 Task: Search one way flight ticket for 3 adults in first from San Juan/carolina: Luis Munoz Marin International Airport to New Bern: Coastal Carolina Regional Airport (was Craven County Regional) on 8-4-2023. Choice of flights is Southwest. Number of bags: 1 carry on bag. Price is upto 77000. Outbound departure time preference is 18:30.
Action: Mouse moved to (352, 299)
Screenshot: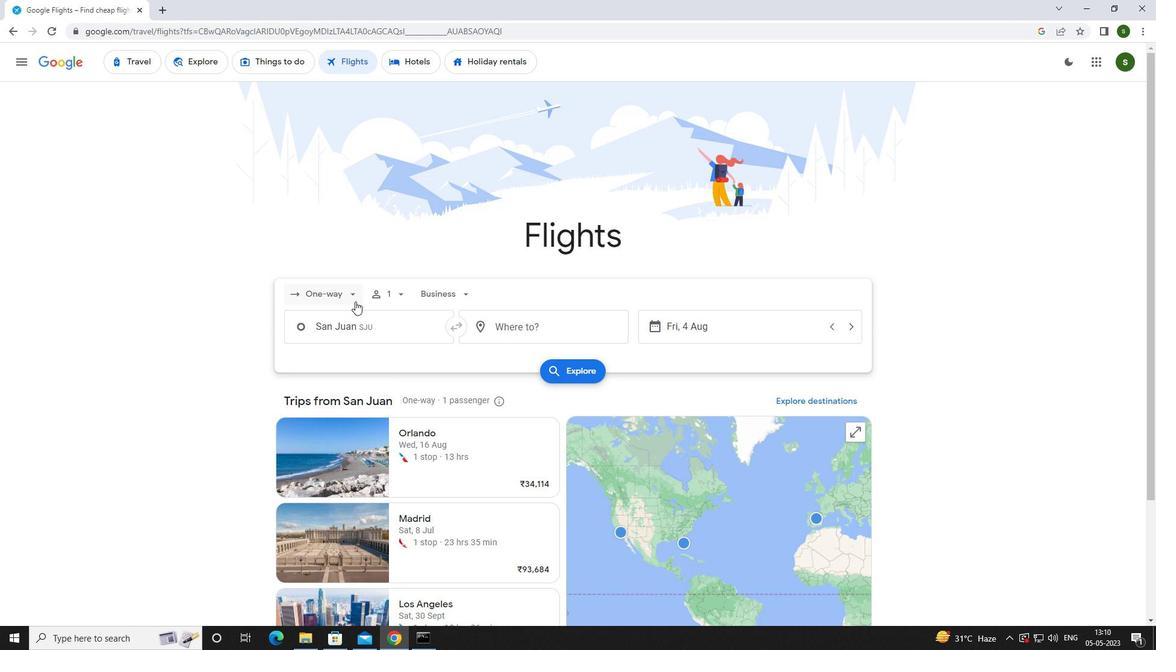 
Action: Mouse pressed left at (352, 299)
Screenshot: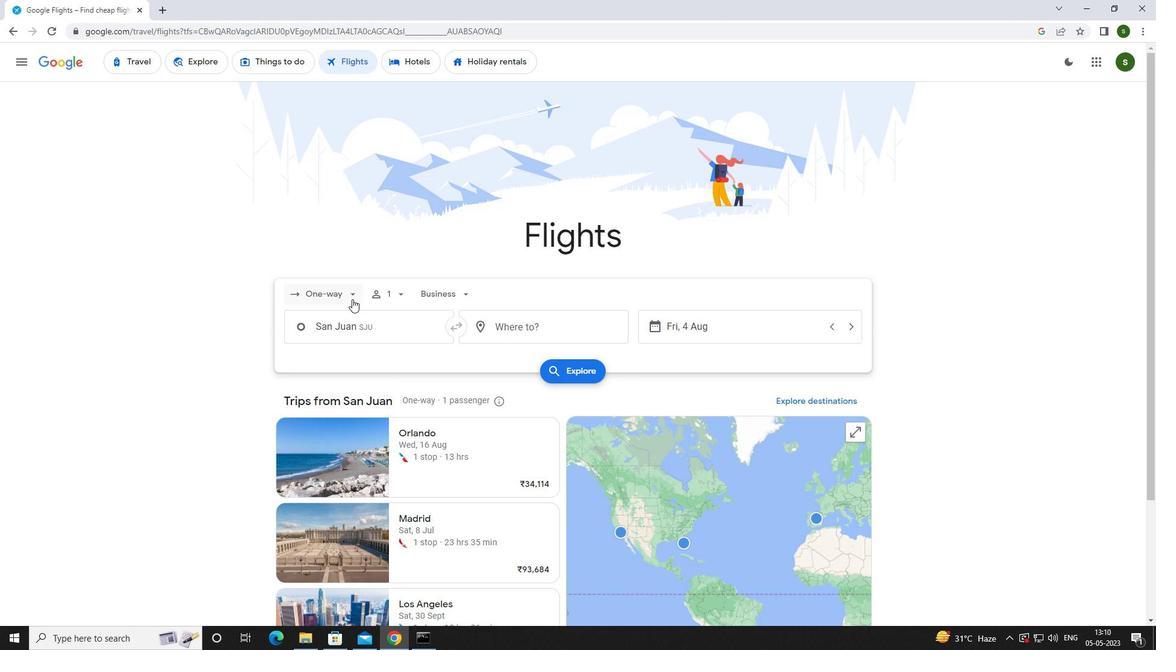
Action: Mouse moved to (349, 342)
Screenshot: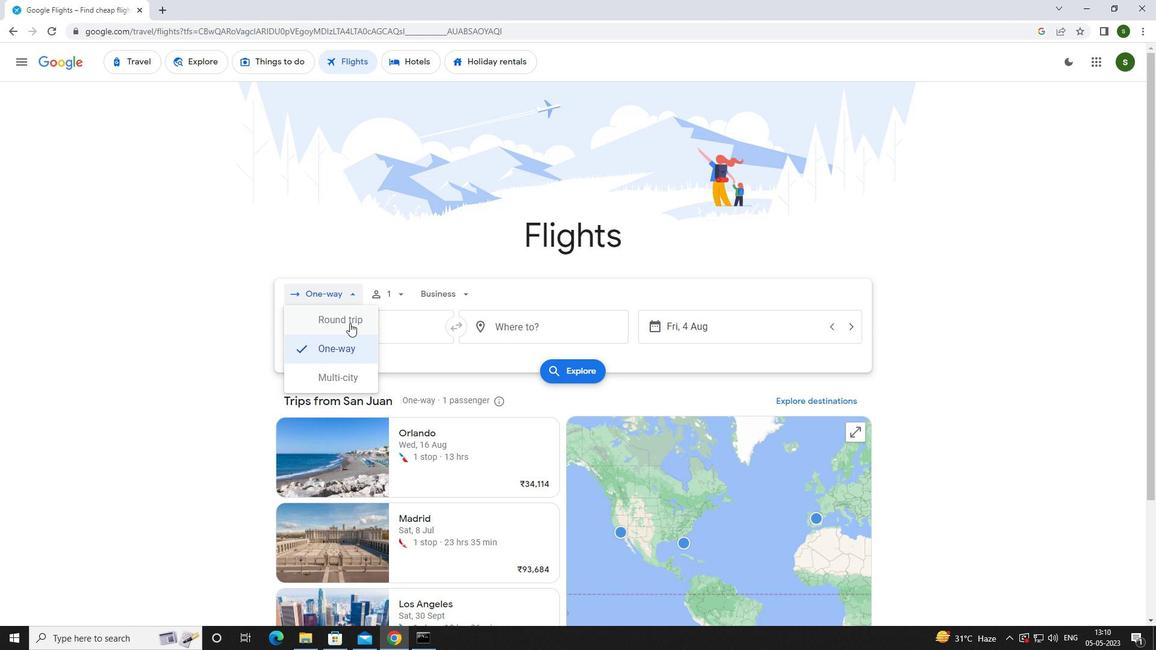 
Action: Mouse pressed left at (349, 342)
Screenshot: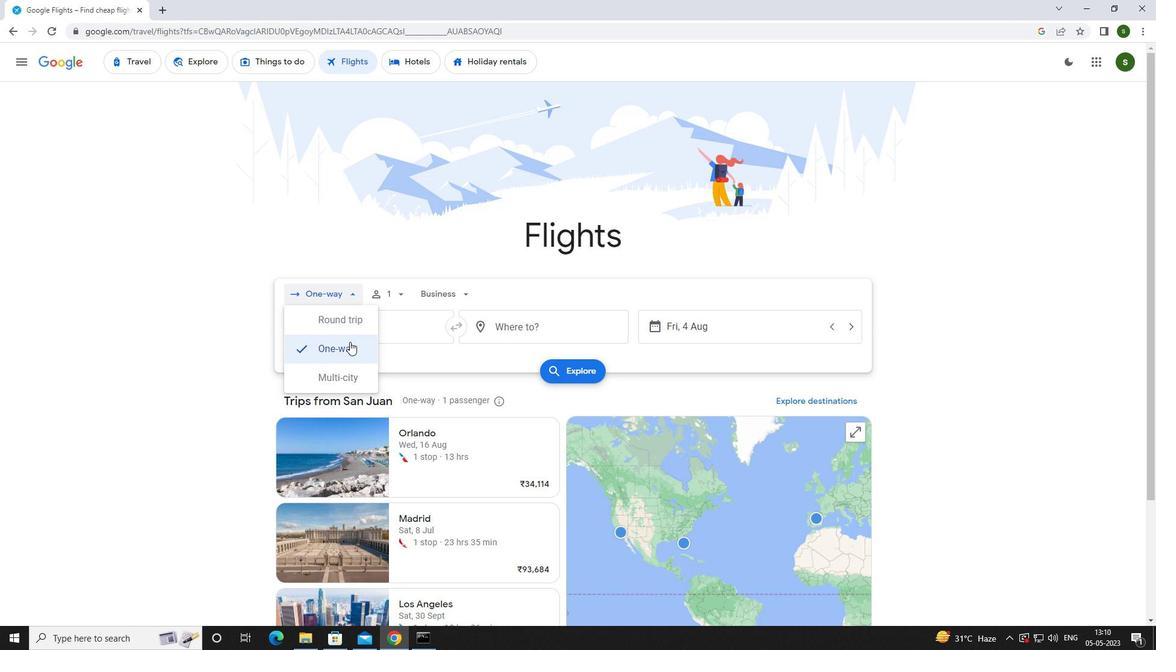 
Action: Mouse moved to (387, 292)
Screenshot: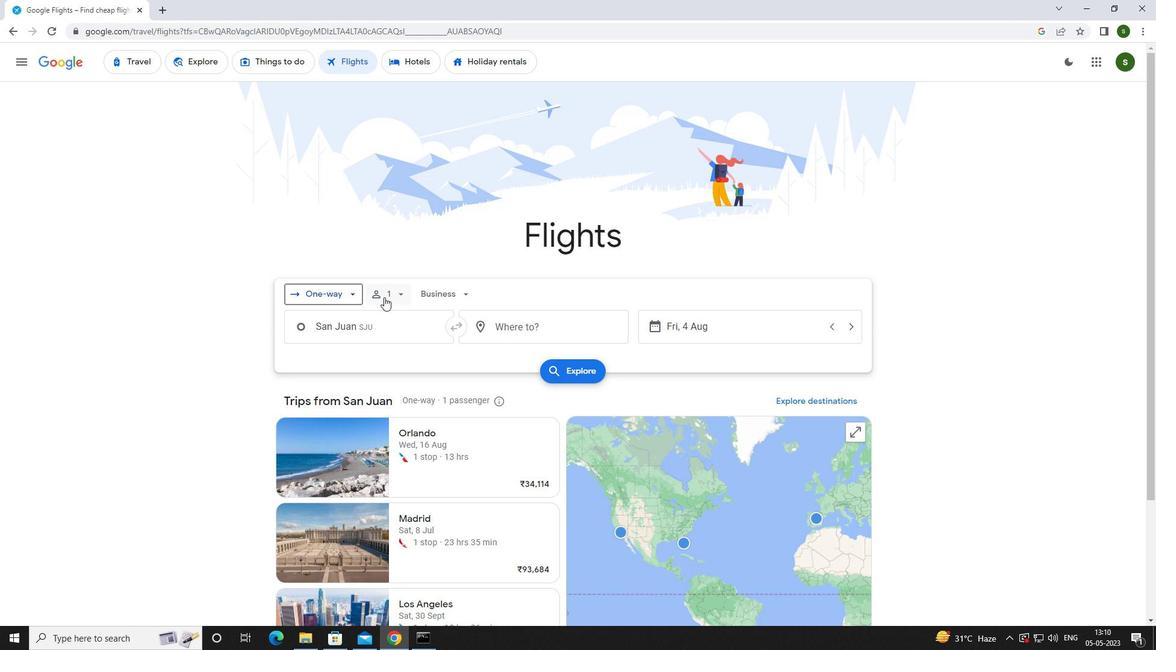 
Action: Mouse pressed left at (387, 292)
Screenshot: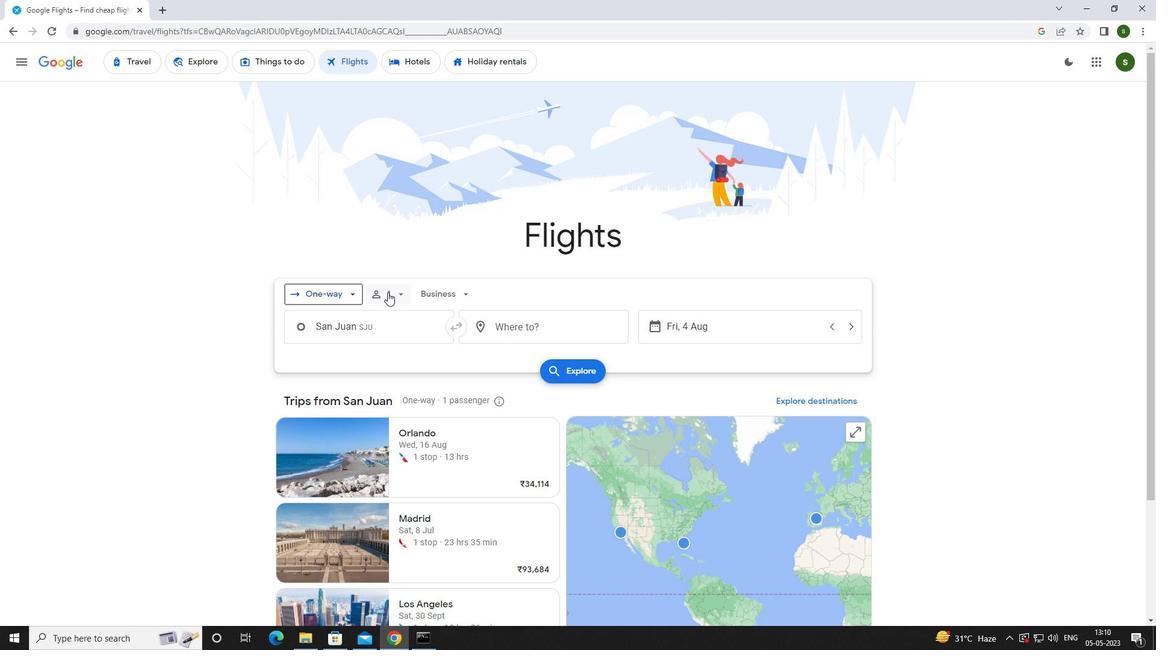 
Action: Mouse moved to (493, 322)
Screenshot: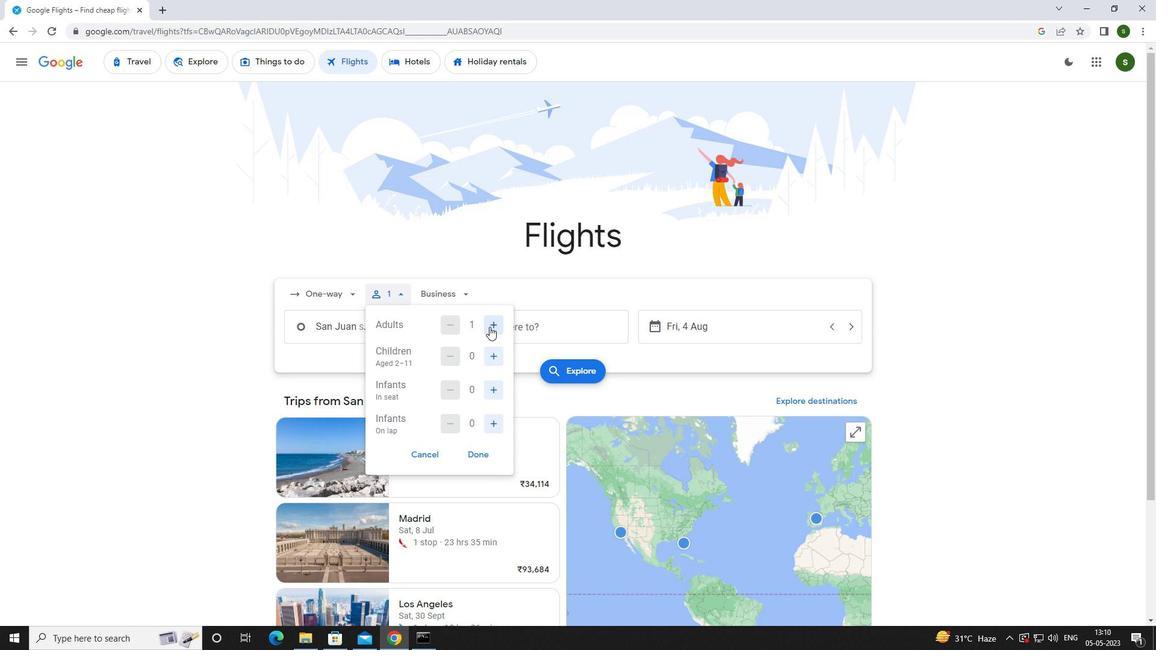
Action: Mouse pressed left at (493, 322)
Screenshot: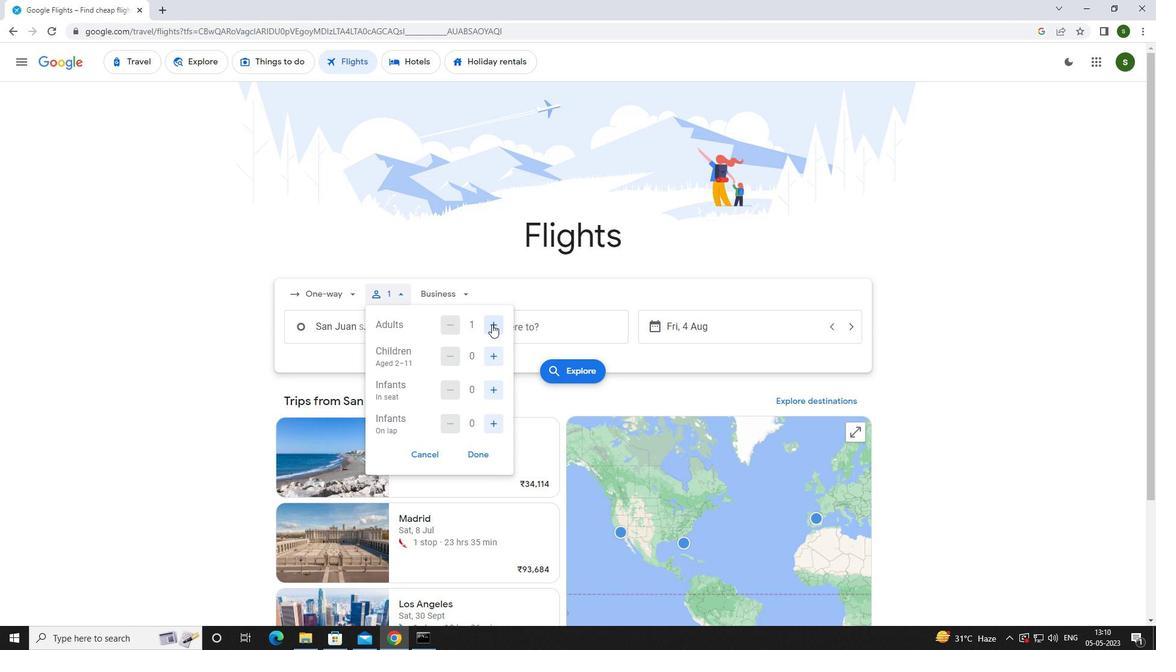 
Action: Mouse pressed left at (493, 322)
Screenshot: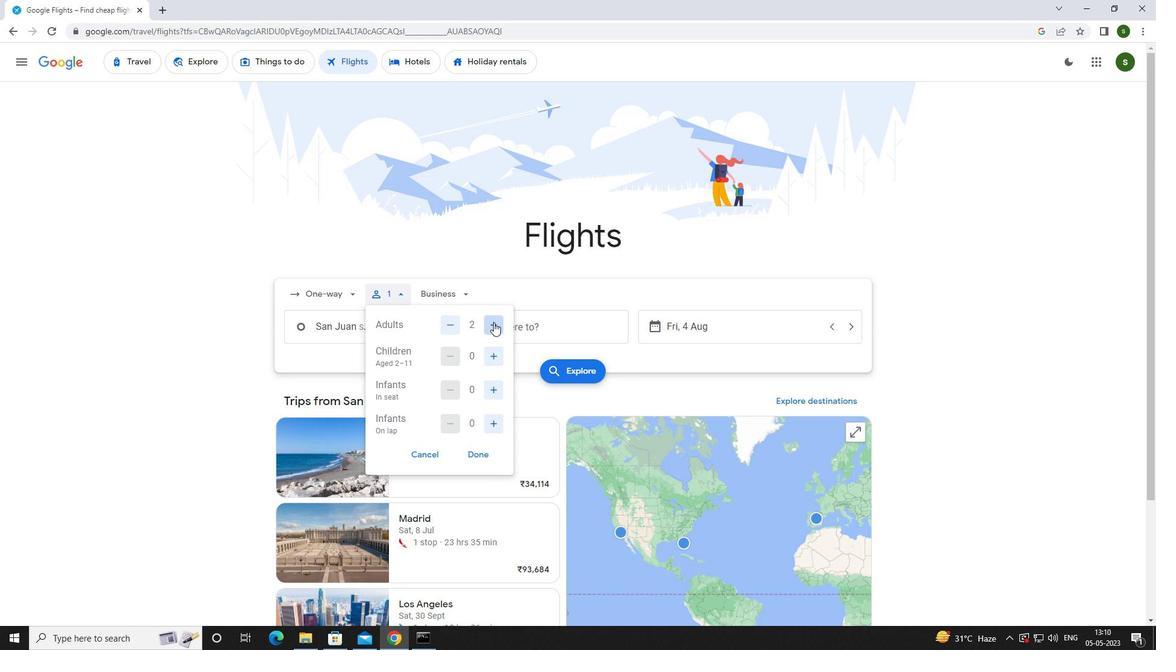 
Action: Mouse moved to (461, 290)
Screenshot: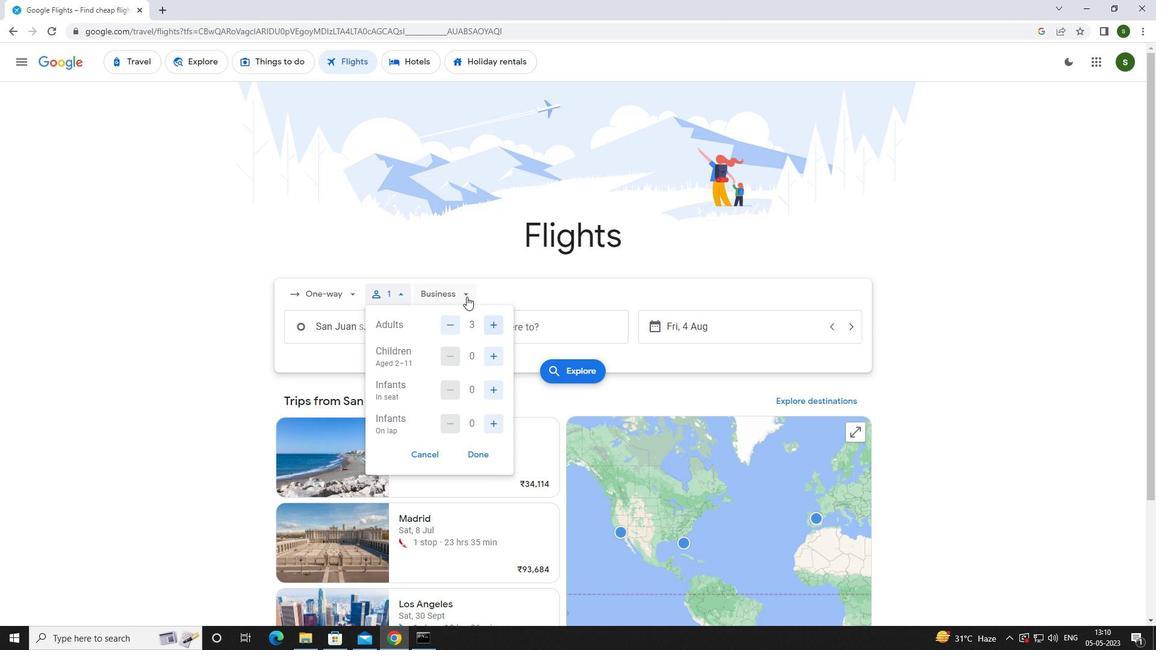 
Action: Mouse pressed left at (461, 290)
Screenshot: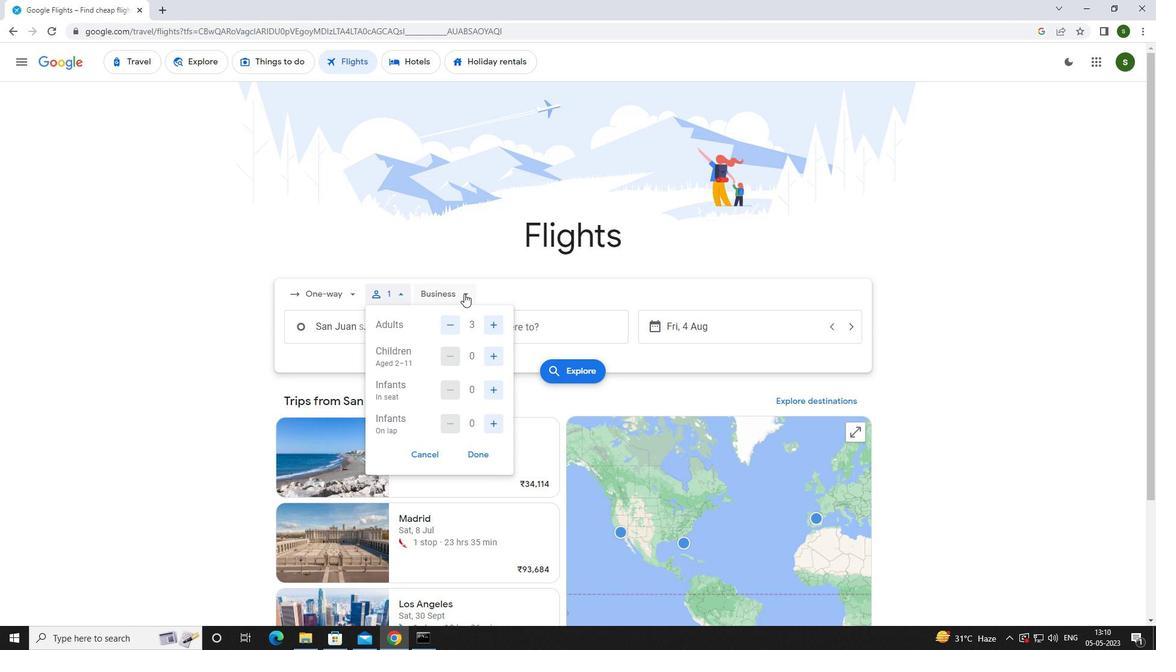 
Action: Mouse moved to (458, 399)
Screenshot: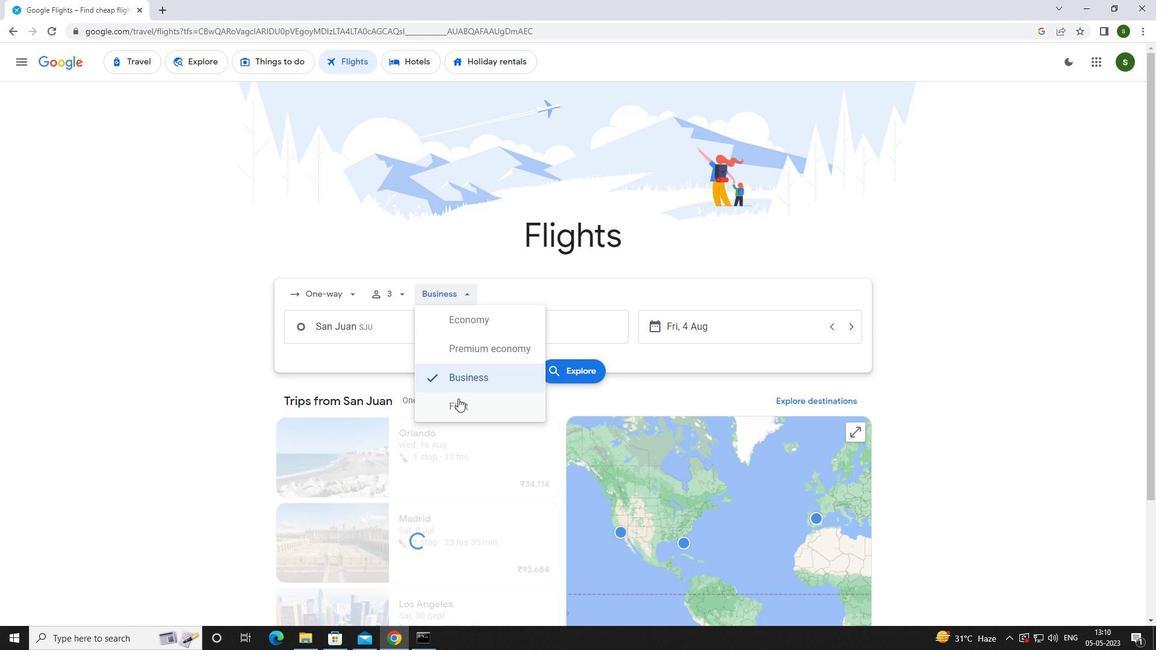 
Action: Mouse pressed left at (458, 399)
Screenshot: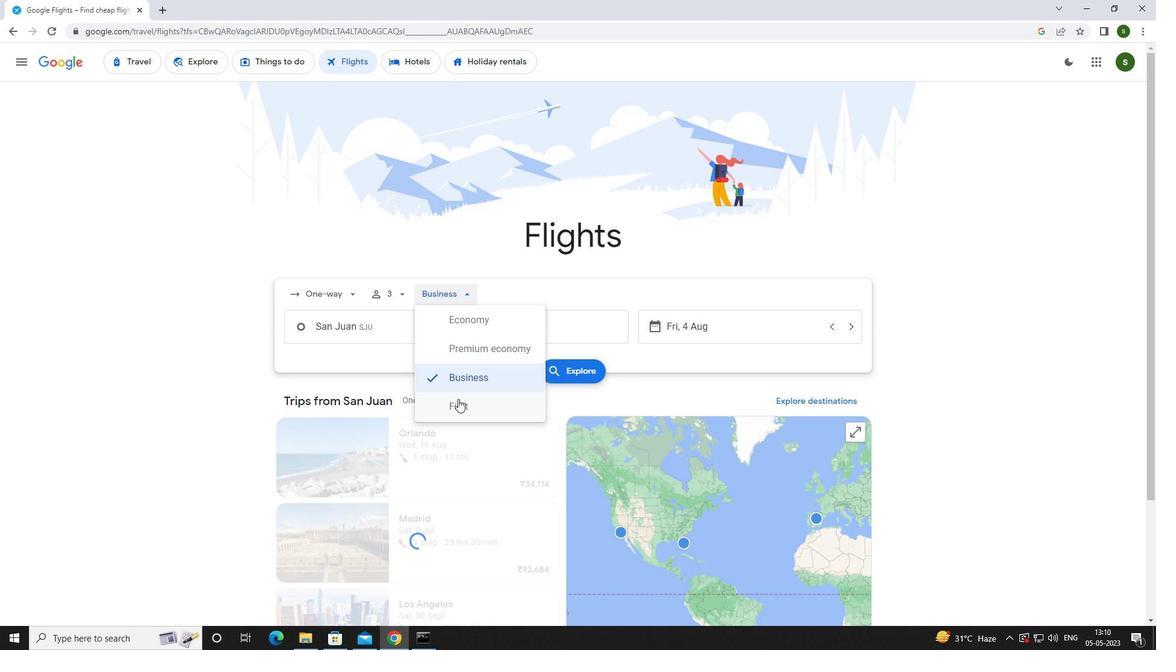 
Action: Mouse moved to (404, 331)
Screenshot: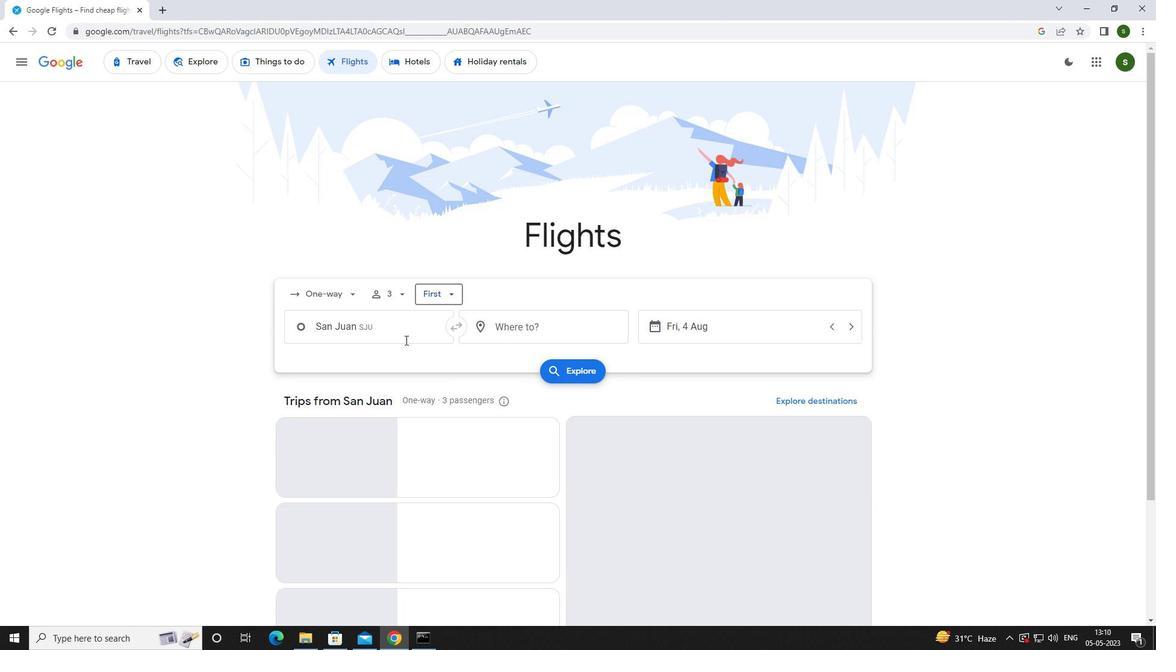 
Action: Mouse pressed left at (404, 331)
Screenshot: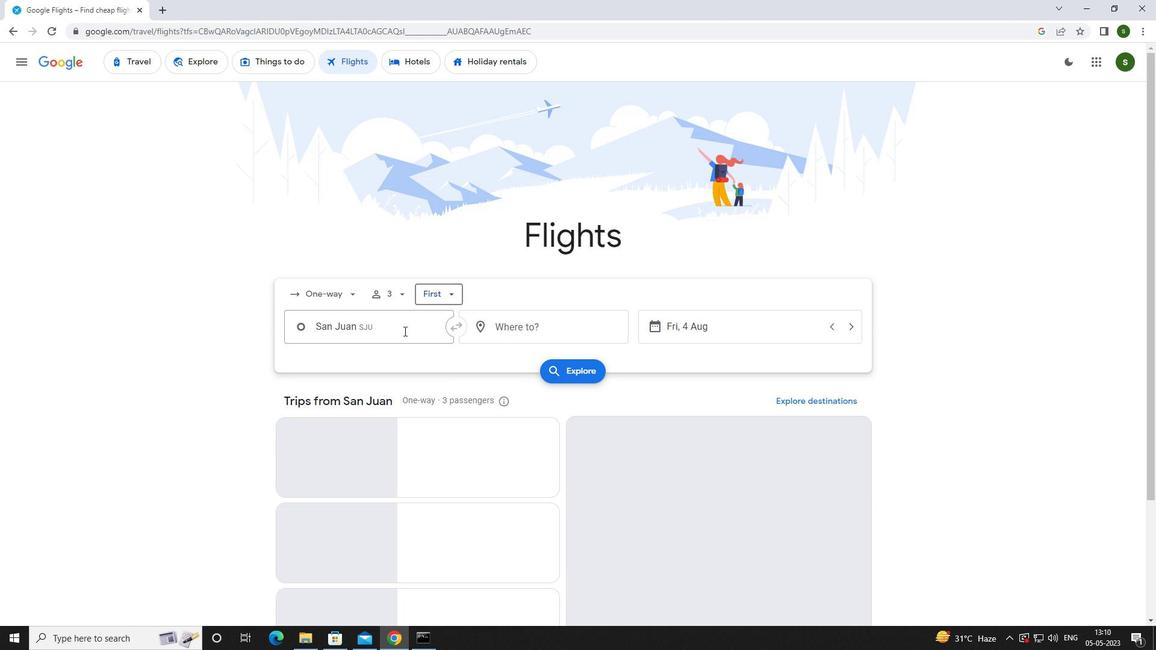 
Action: Key pressed <Key.caps_lock>l<Key.caps_lock>uis<Key.space><Key.caps_lock>m<Key.caps_lock>
Screenshot: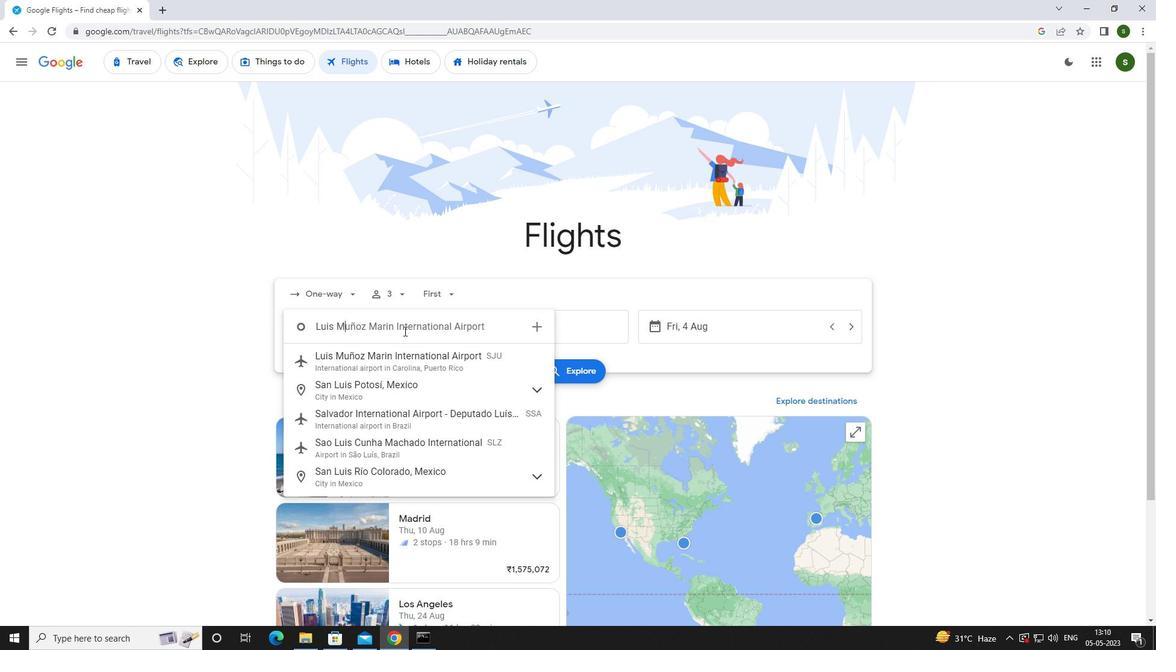 
Action: Mouse moved to (405, 364)
Screenshot: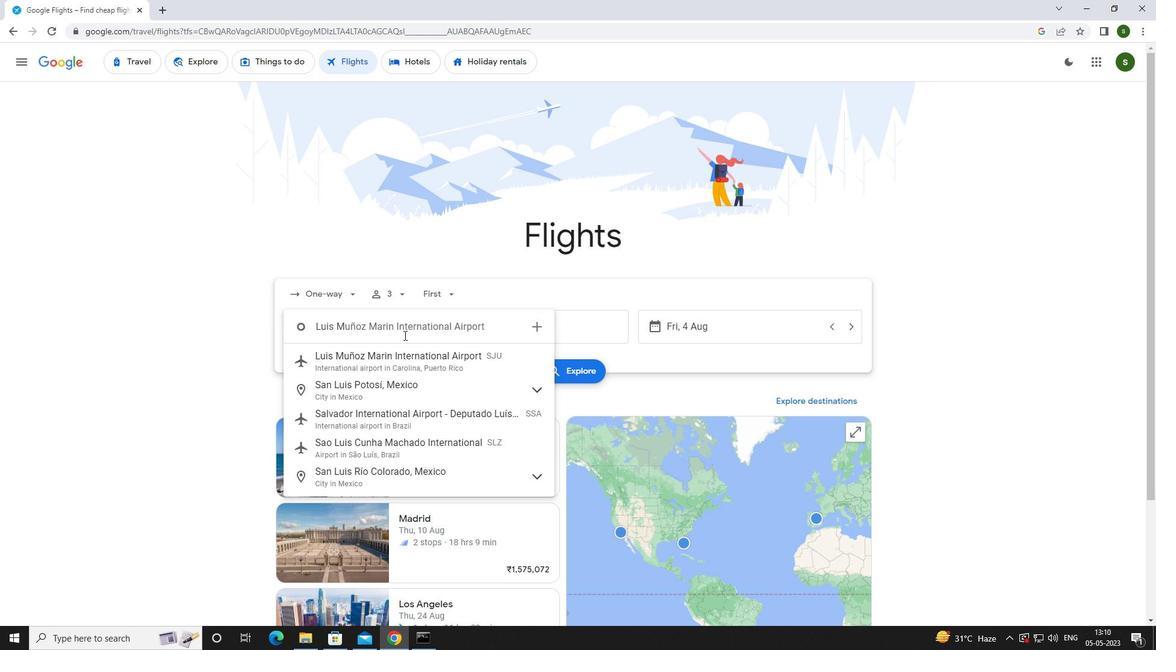 
Action: Mouse pressed left at (405, 364)
Screenshot: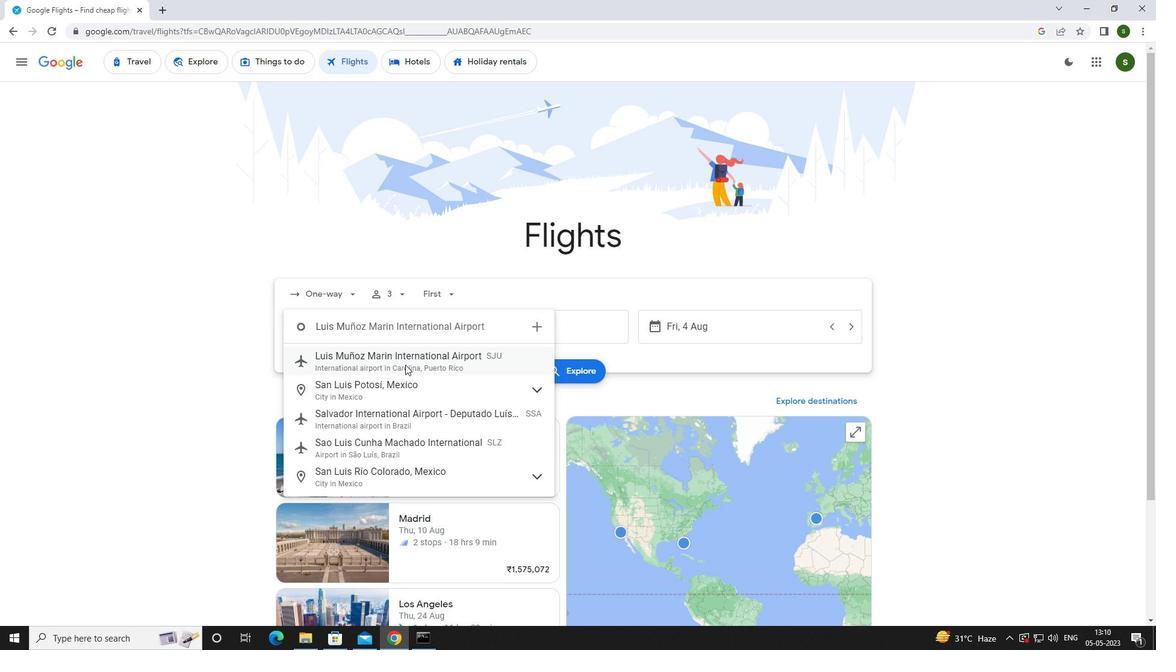
Action: Mouse moved to (541, 328)
Screenshot: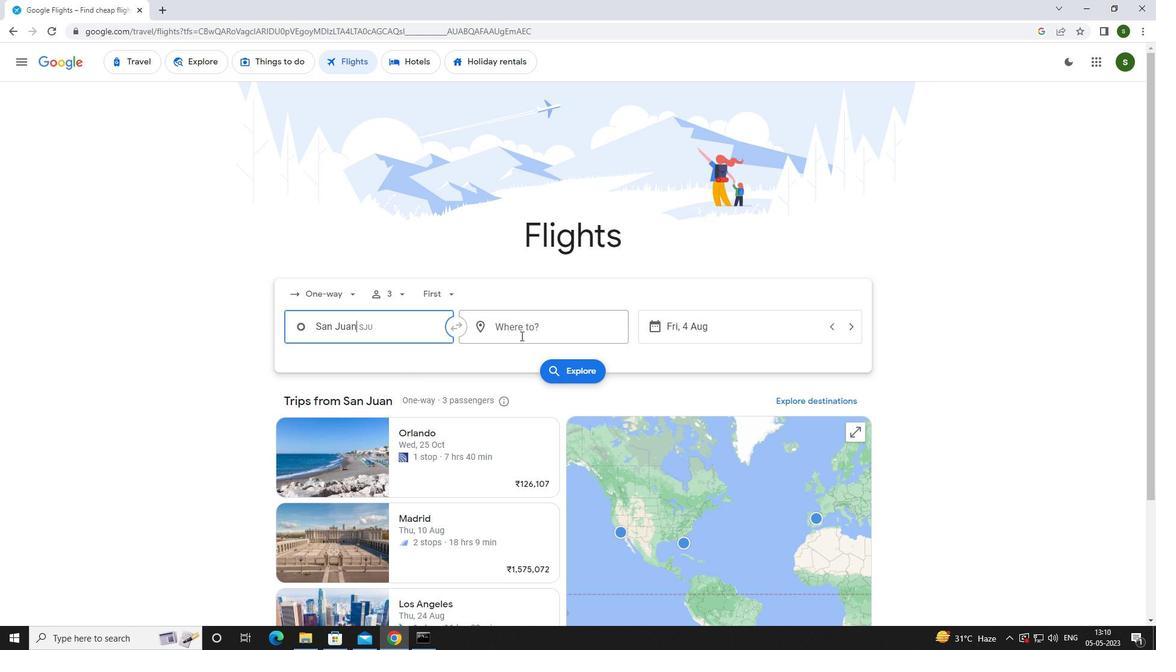 
Action: Mouse pressed left at (541, 328)
Screenshot: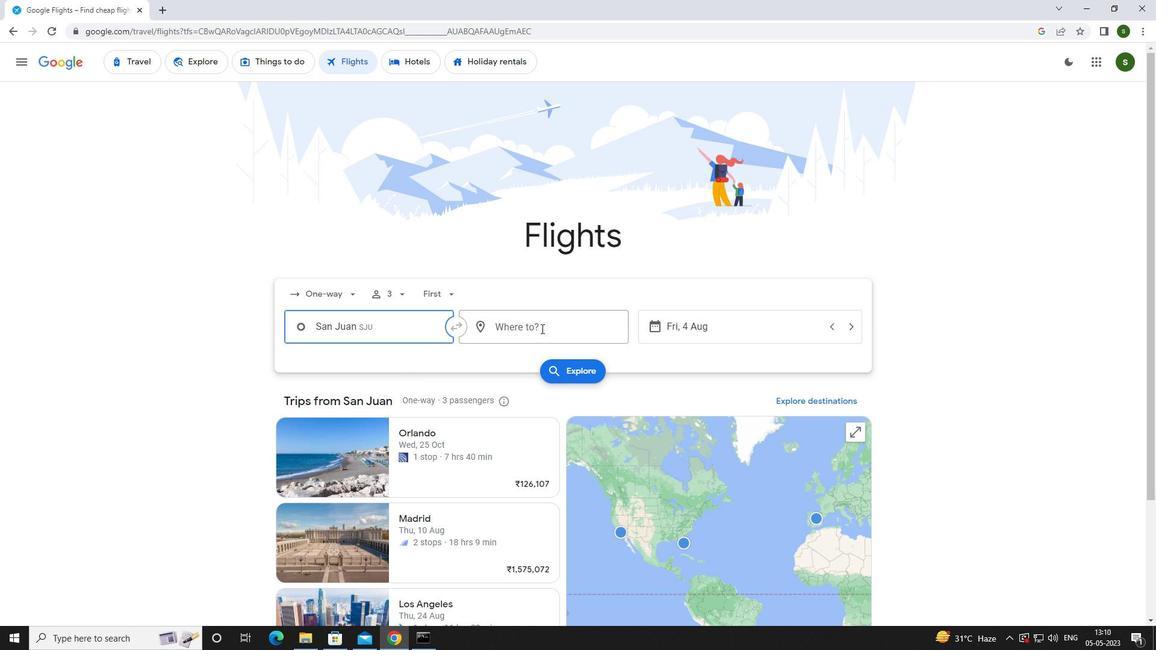 
Action: Mouse moved to (526, 321)
Screenshot: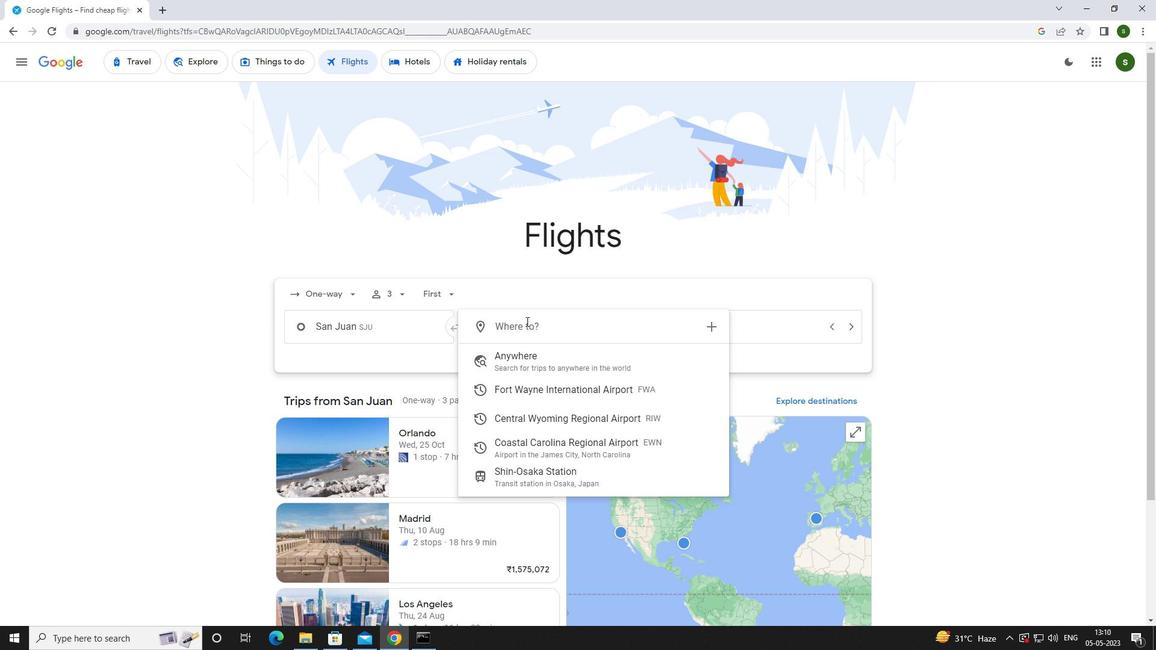
Action: Key pressed <Key.caps_lock>c<Key.caps_lock>oastal
Screenshot: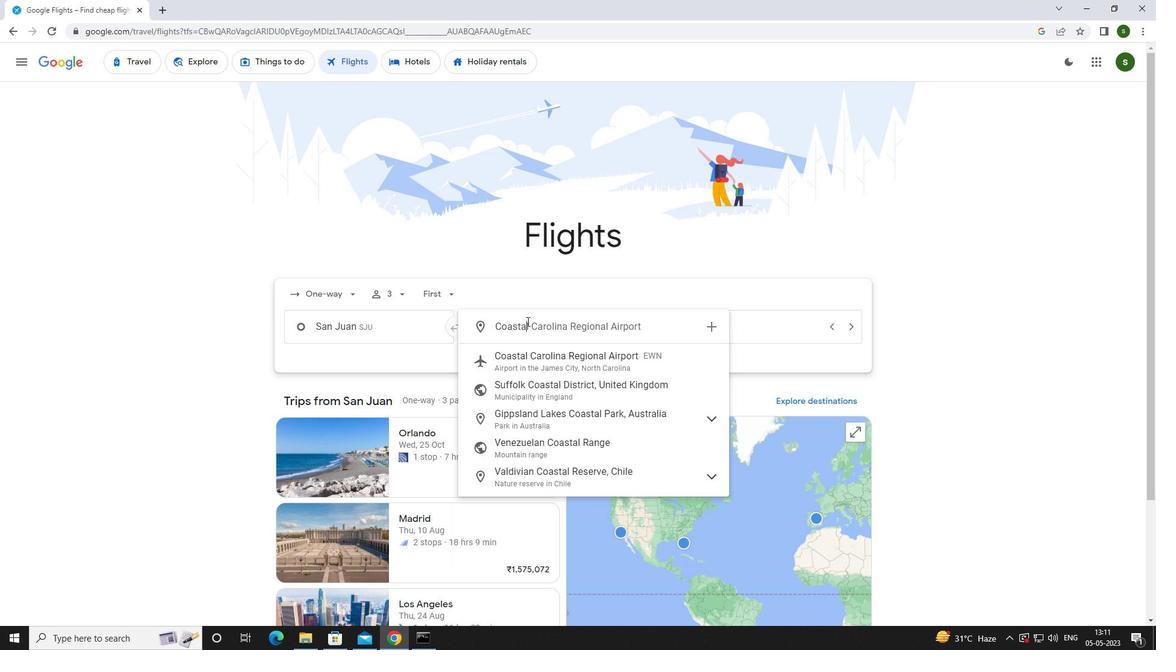 
Action: Mouse moved to (540, 358)
Screenshot: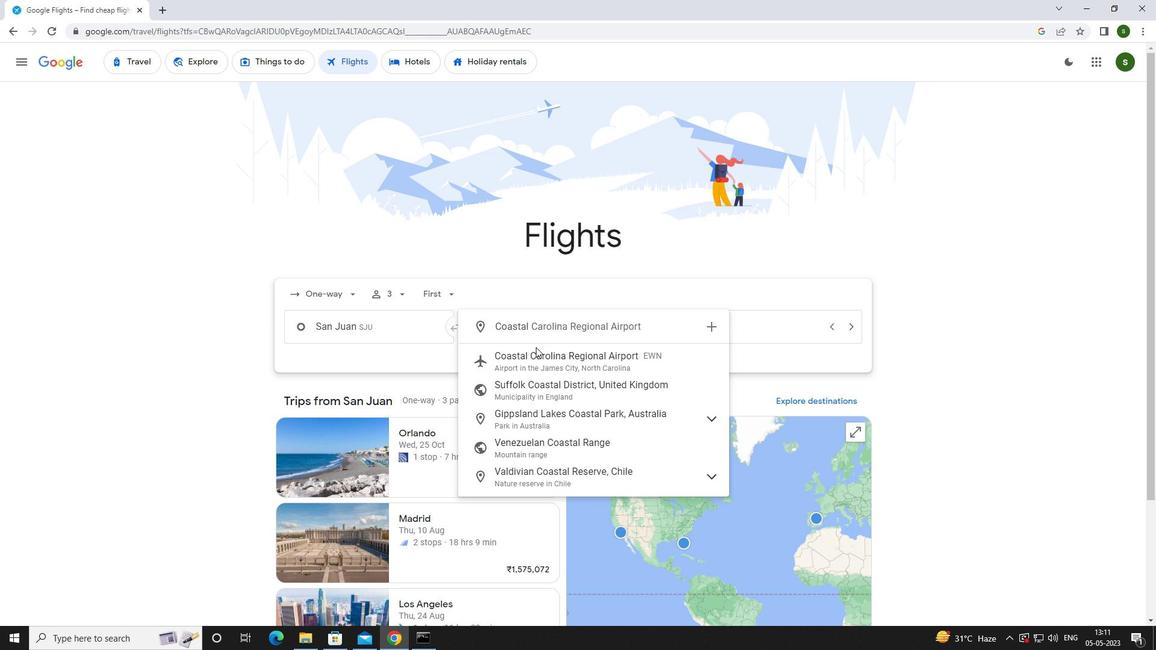 
Action: Mouse pressed left at (540, 358)
Screenshot: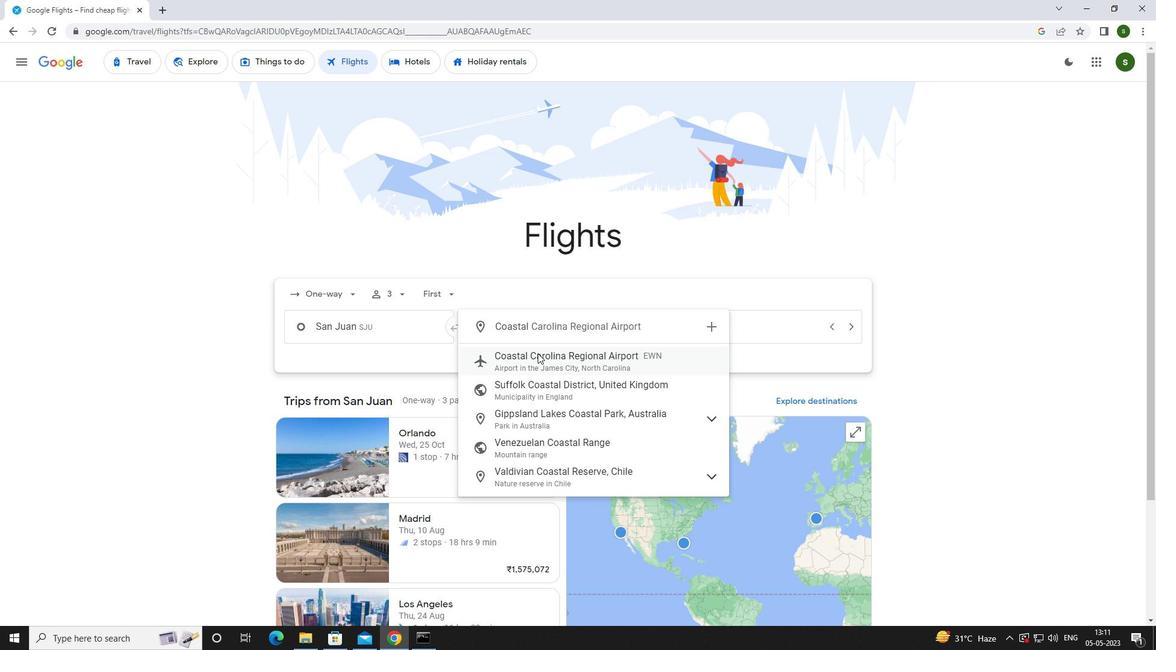
Action: Mouse moved to (708, 324)
Screenshot: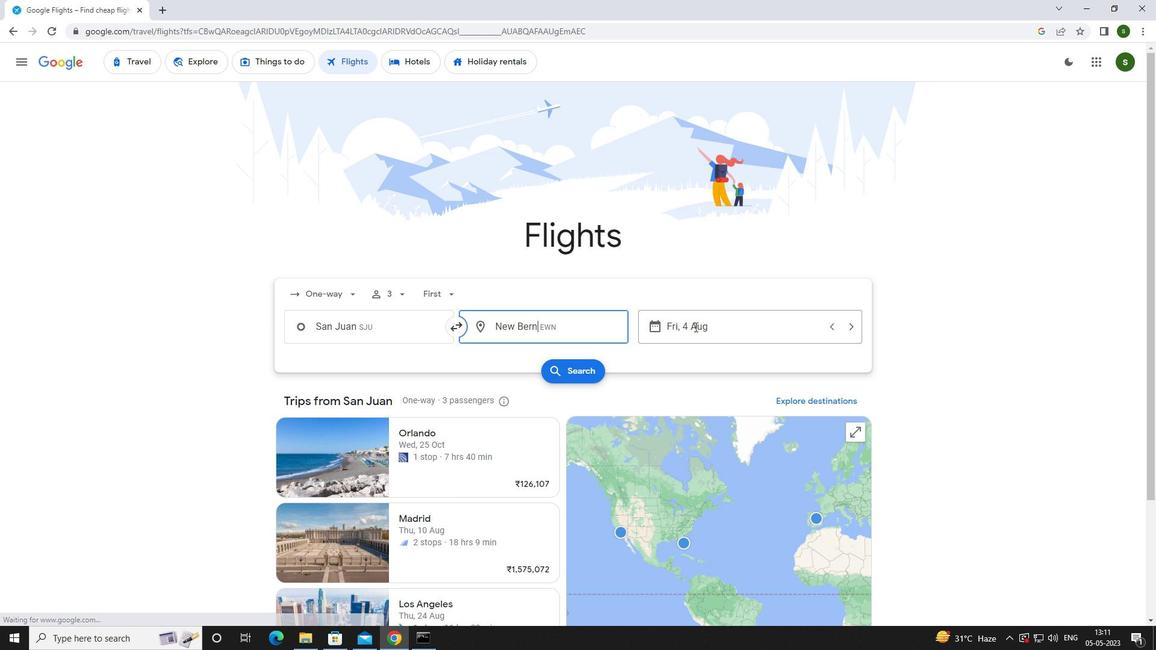 
Action: Mouse pressed left at (708, 324)
Screenshot: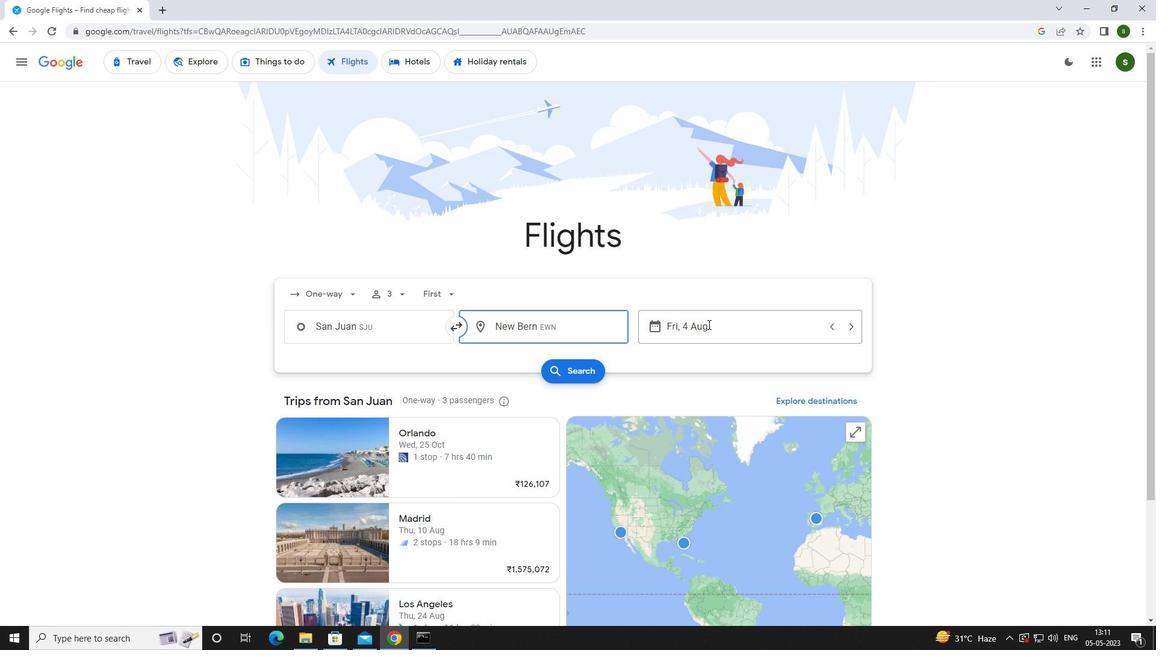 
Action: Mouse moved to (573, 402)
Screenshot: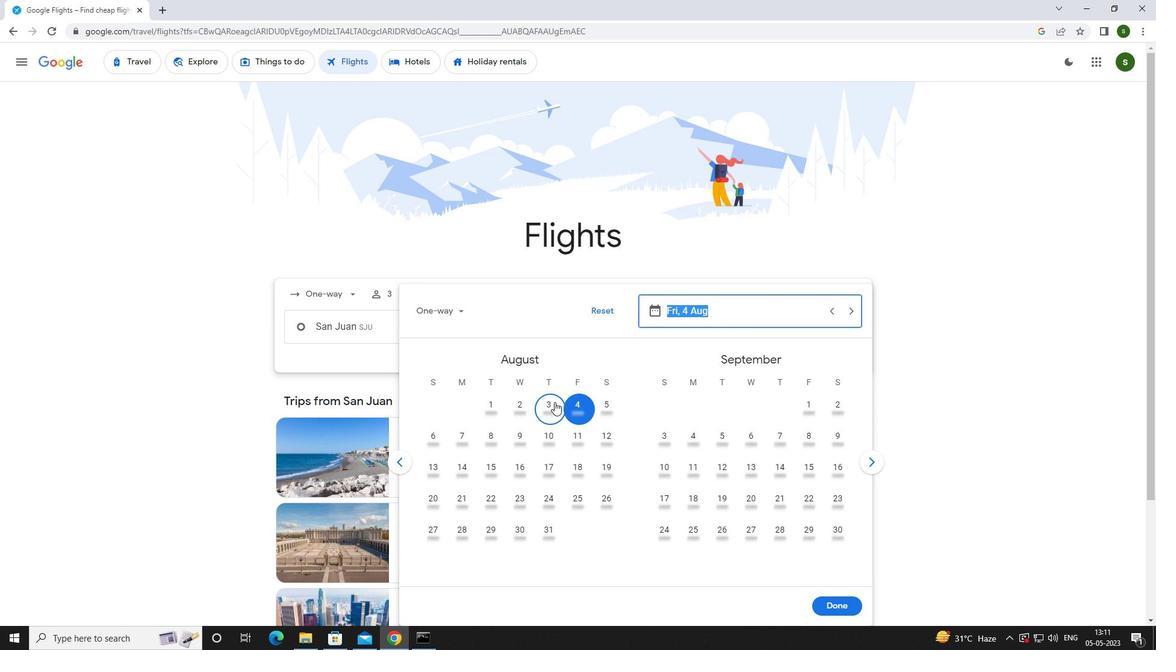 
Action: Mouse pressed left at (573, 402)
Screenshot: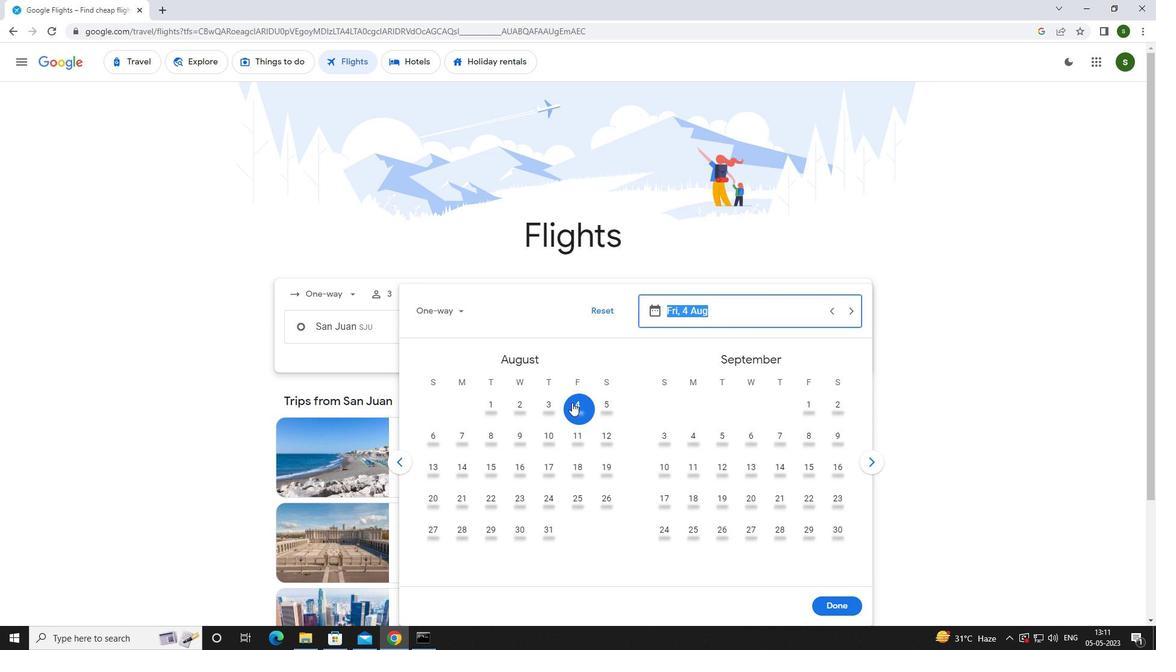 
Action: Mouse moved to (828, 600)
Screenshot: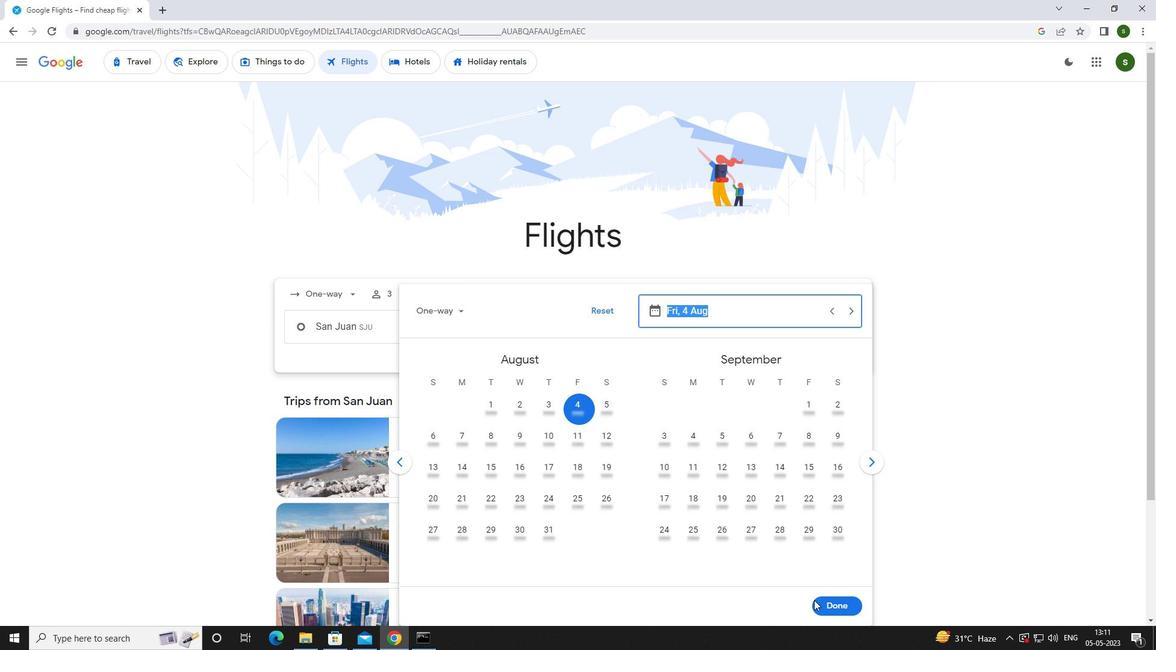 
Action: Mouse pressed left at (828, 600)
Screenshot: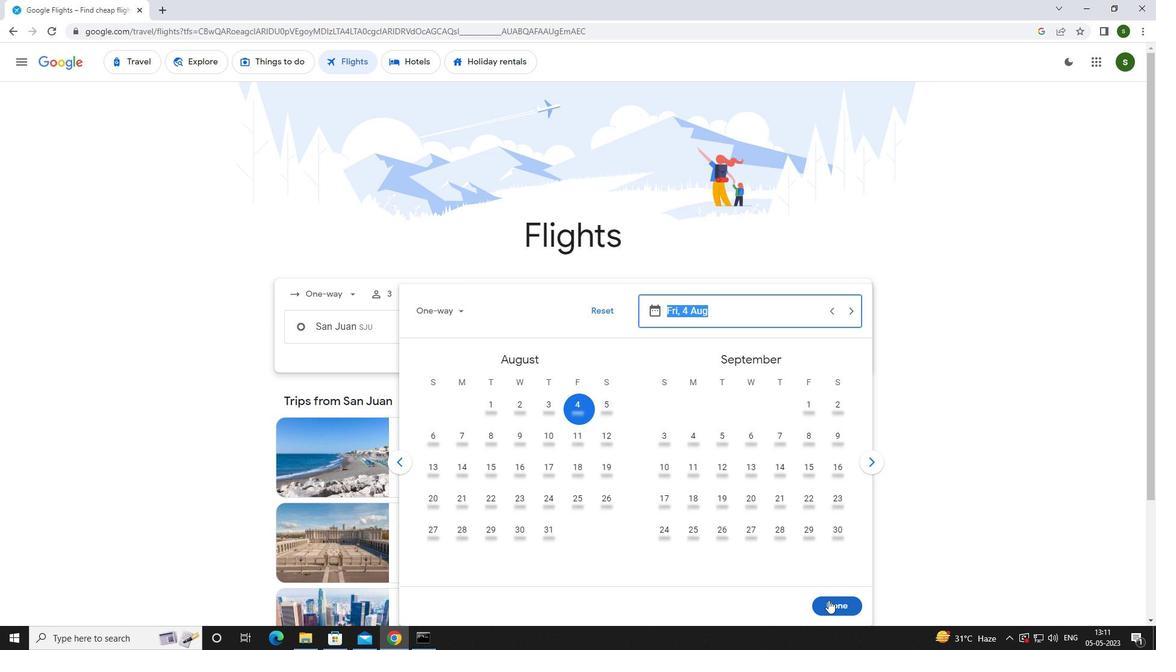 
Action: Mouse moved to (576, 366)
Screenshot: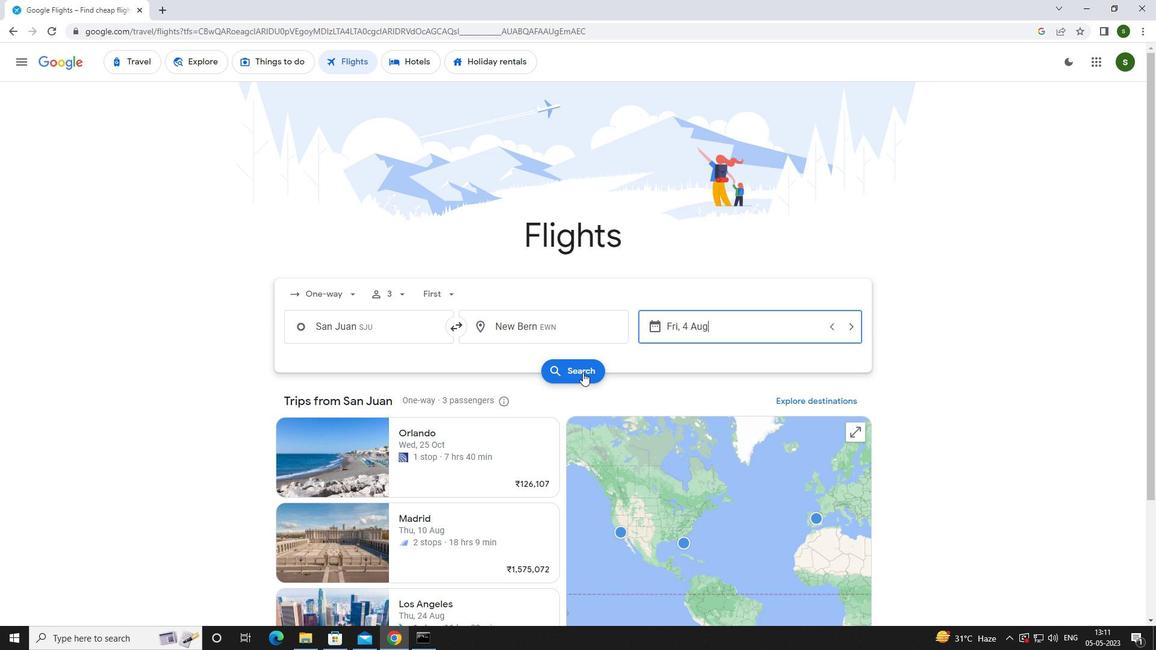 
Action: Mouse pressed left at (576, 366)
Screenshot: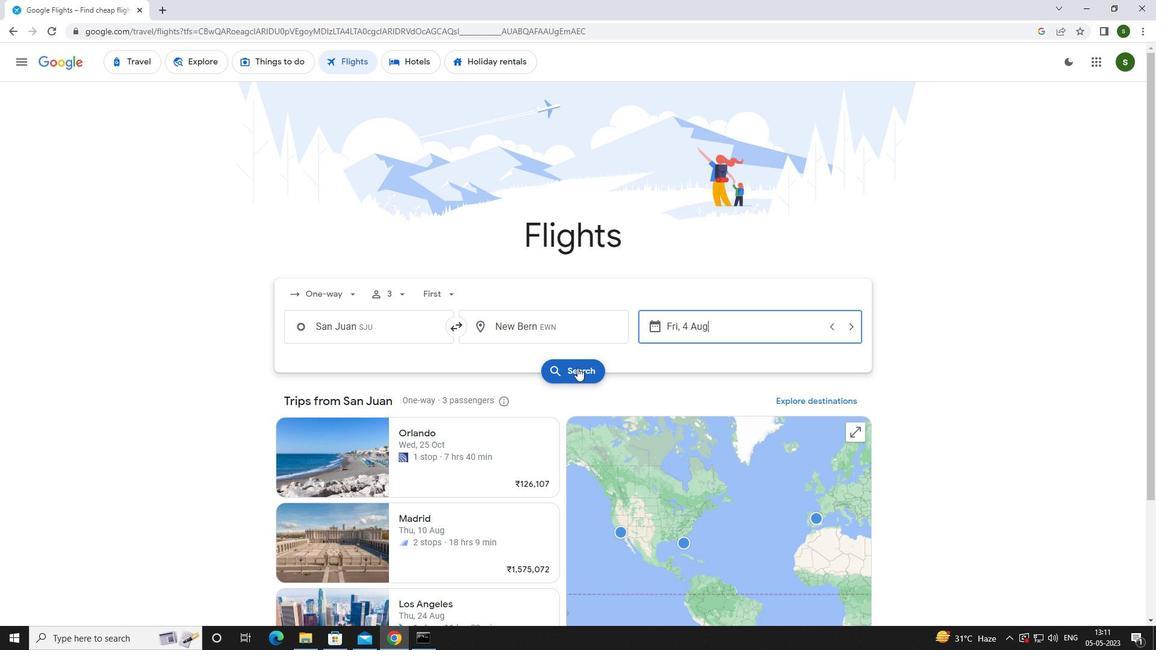 
Action: Mouse moved to (313, 169)
Screenshot: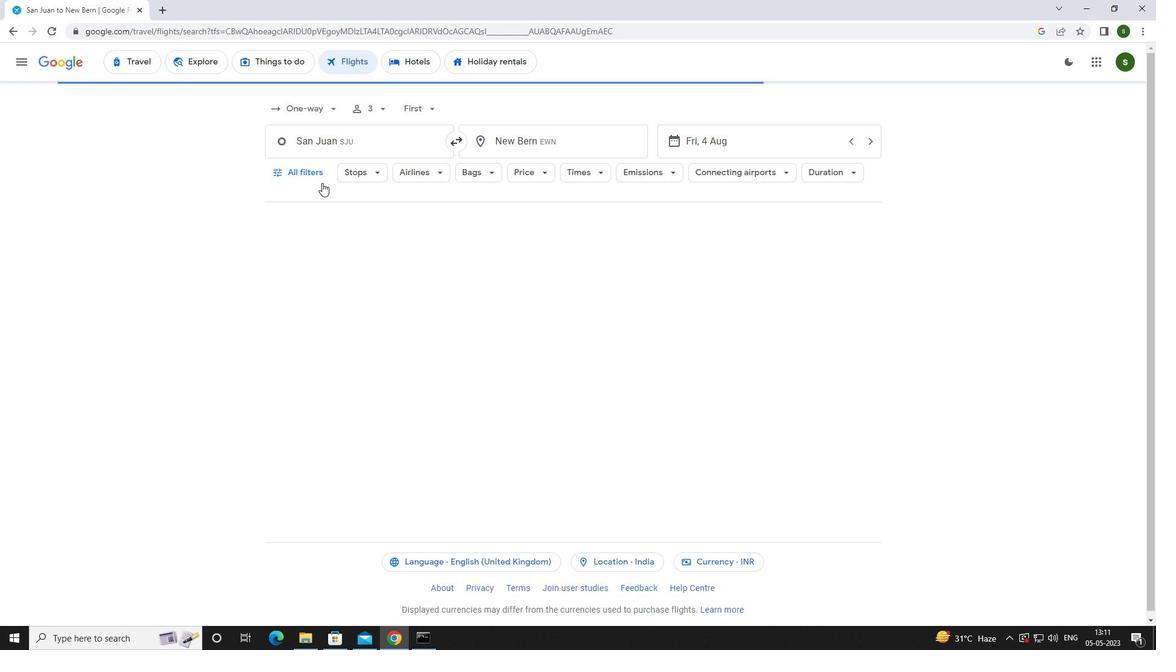 
Action: Mouse pressed left at (313, 169)
Screenshot: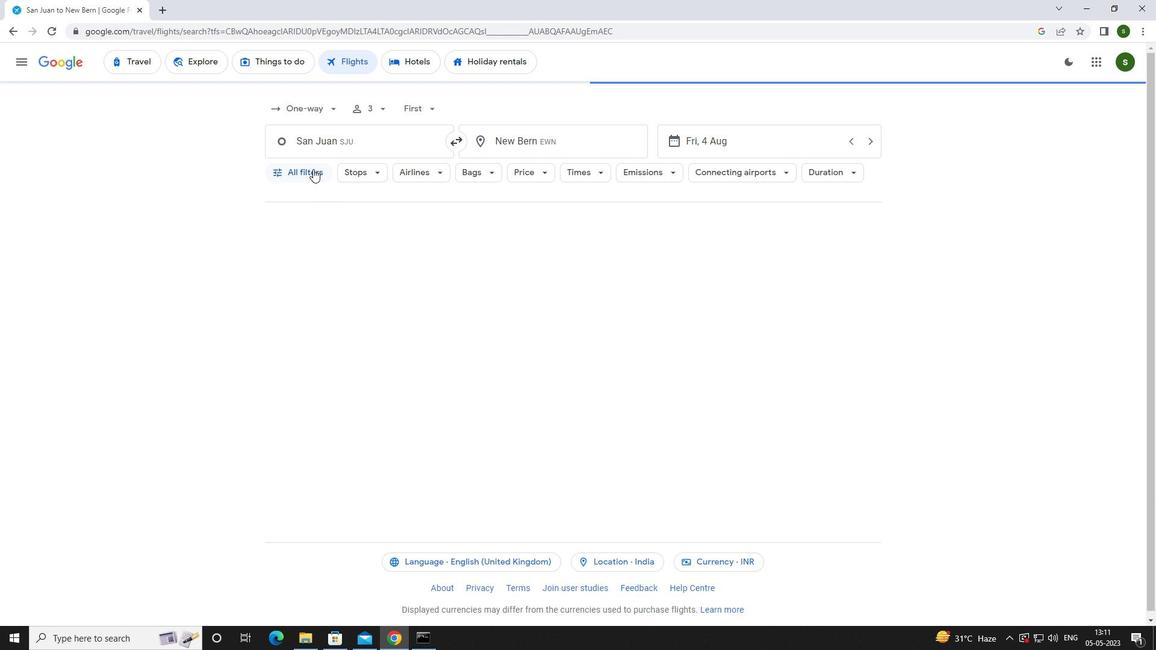 
Action: Mouse moved to (450, 431)
Screenshot: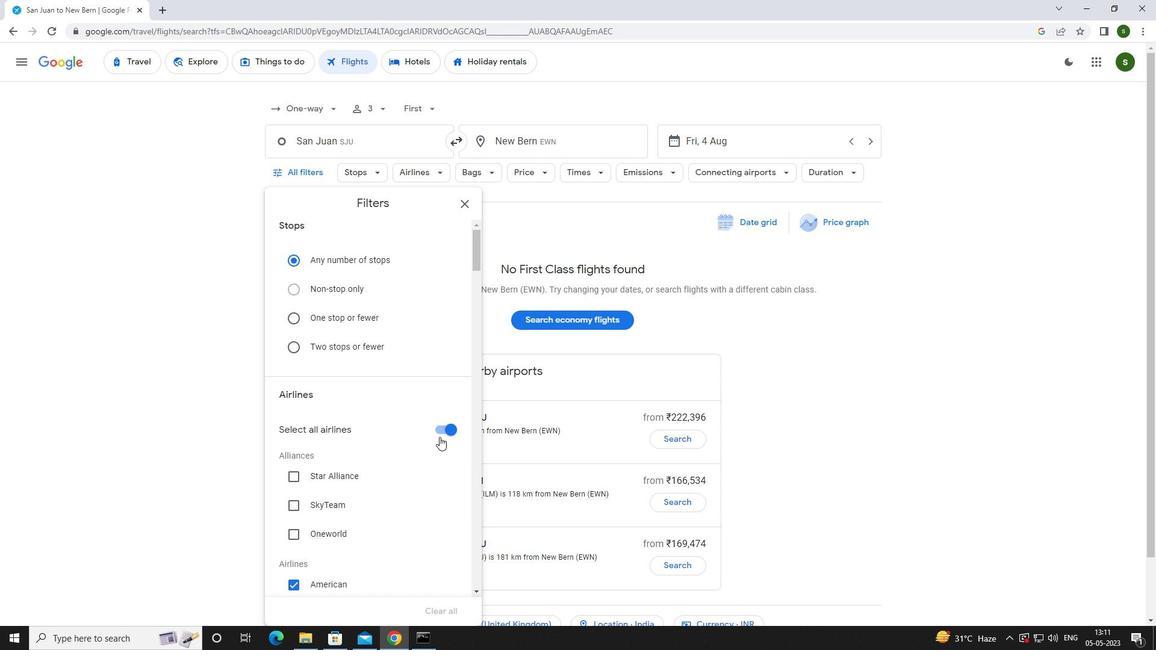 
Action: Mouse pressed left at (450, 431)
Screenshot: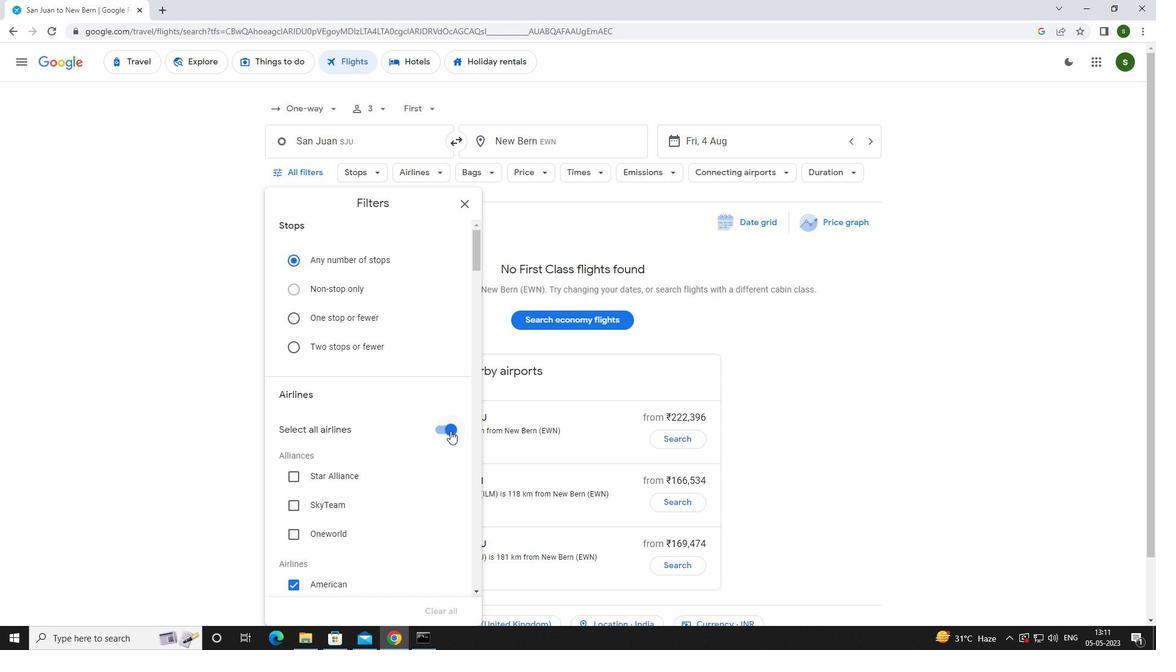 
Action: Mouse moved to (420, 403)
Screenshot: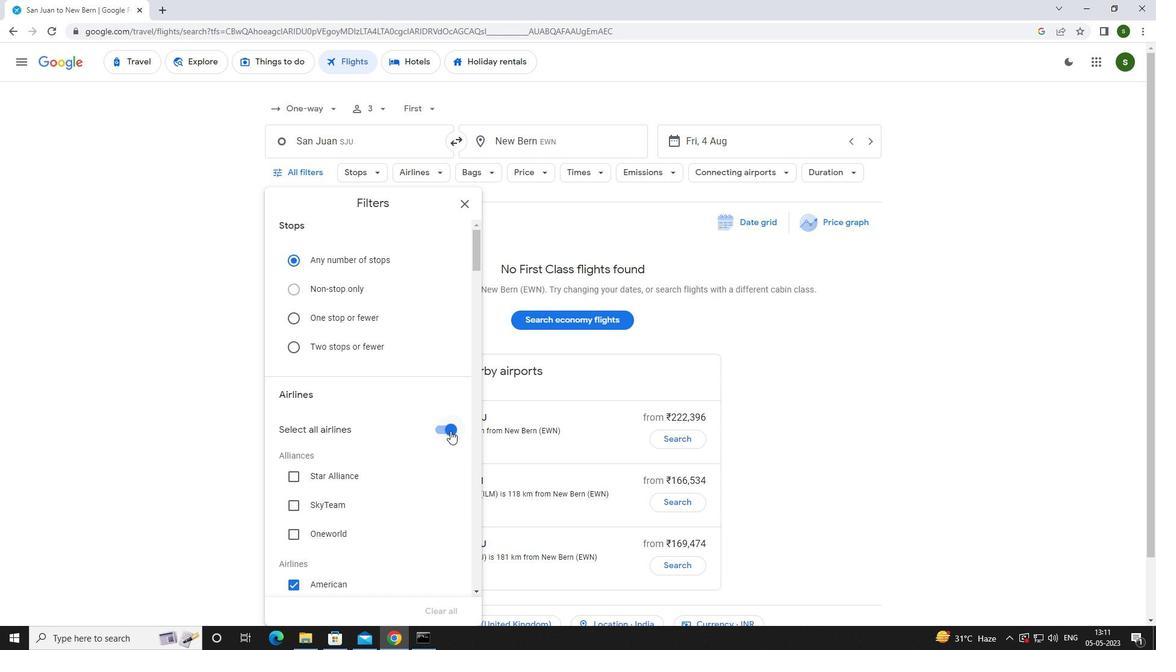 
Action: Mouse scrolled (420, 402) with delta (0, 0)
Screenshot: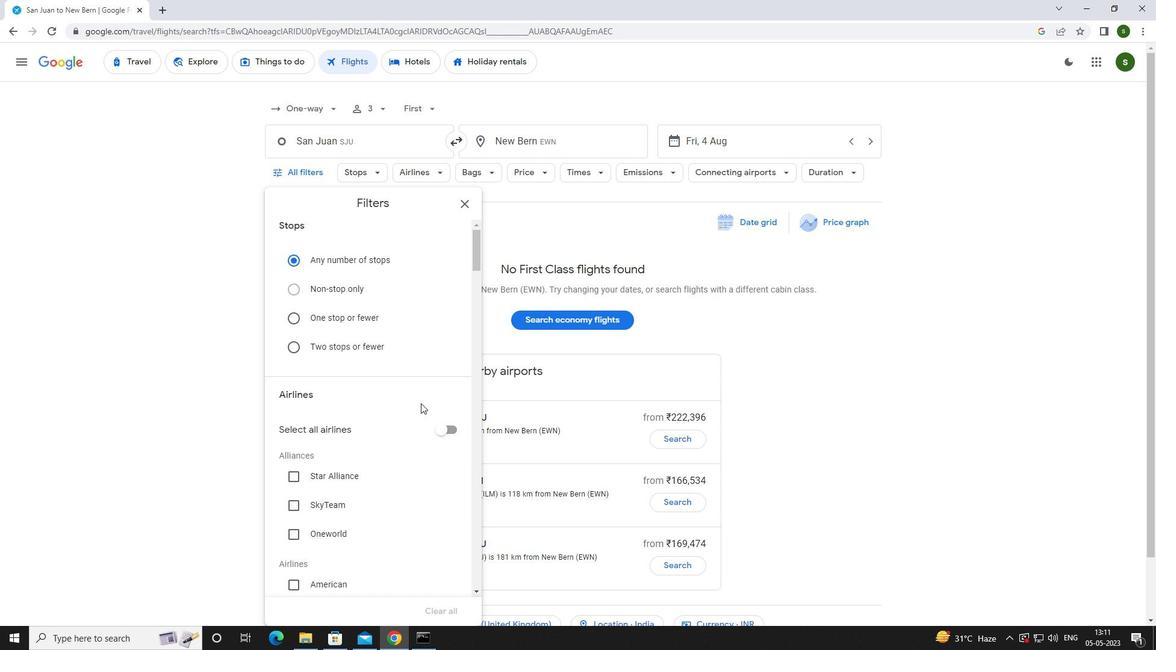 
Action: Mouse scrolled (420, 402) with delta (0, 0)
Screenshot: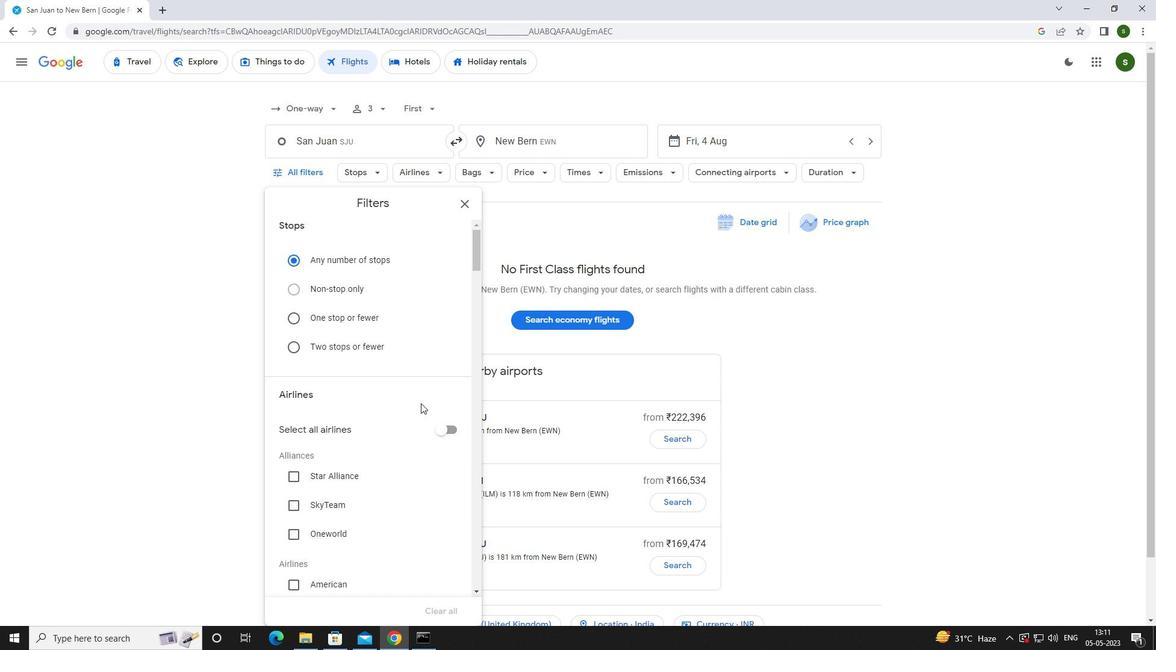 
Action: Mouse scrolled (420, 402) with delta (0, 0)
Screenshot: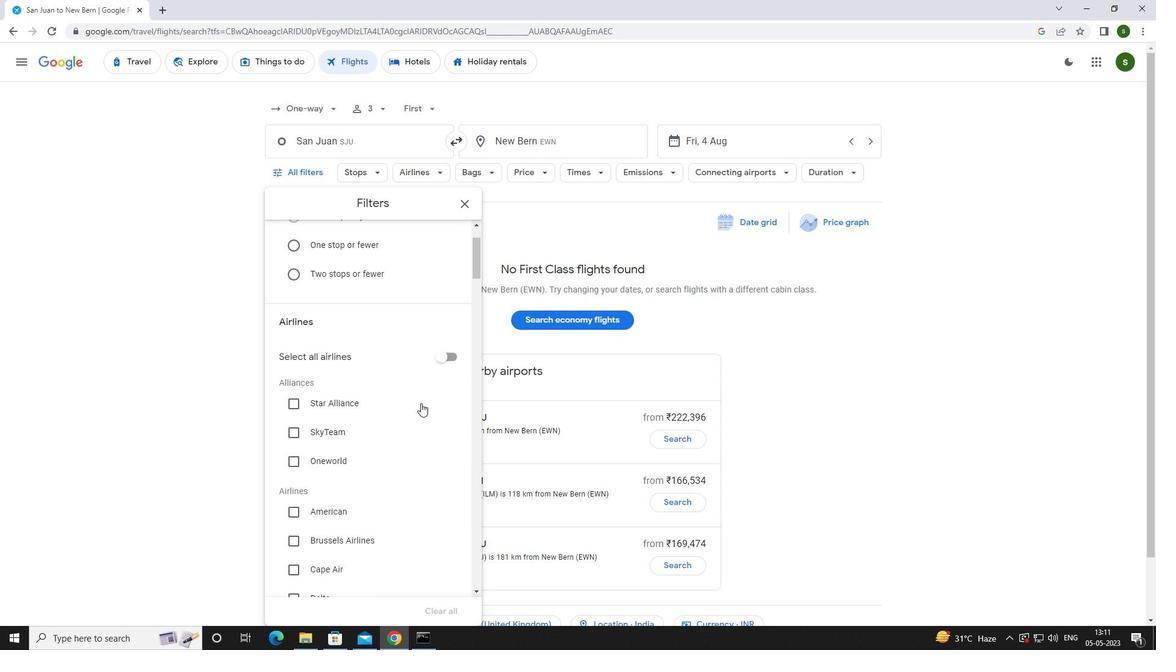 
Action: Mouse scrolled (420, 402) with delta (0, 0)
Screenshot: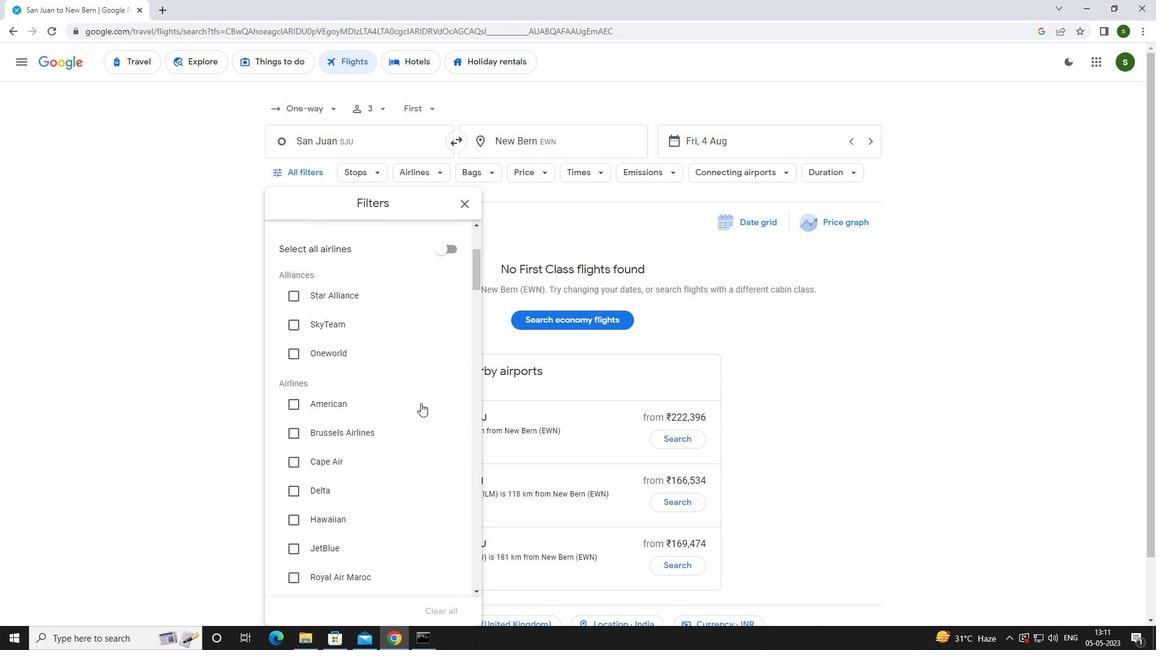 
Action: Mouse scrolled (420, 402) with delta (0, 0)
Screenshot: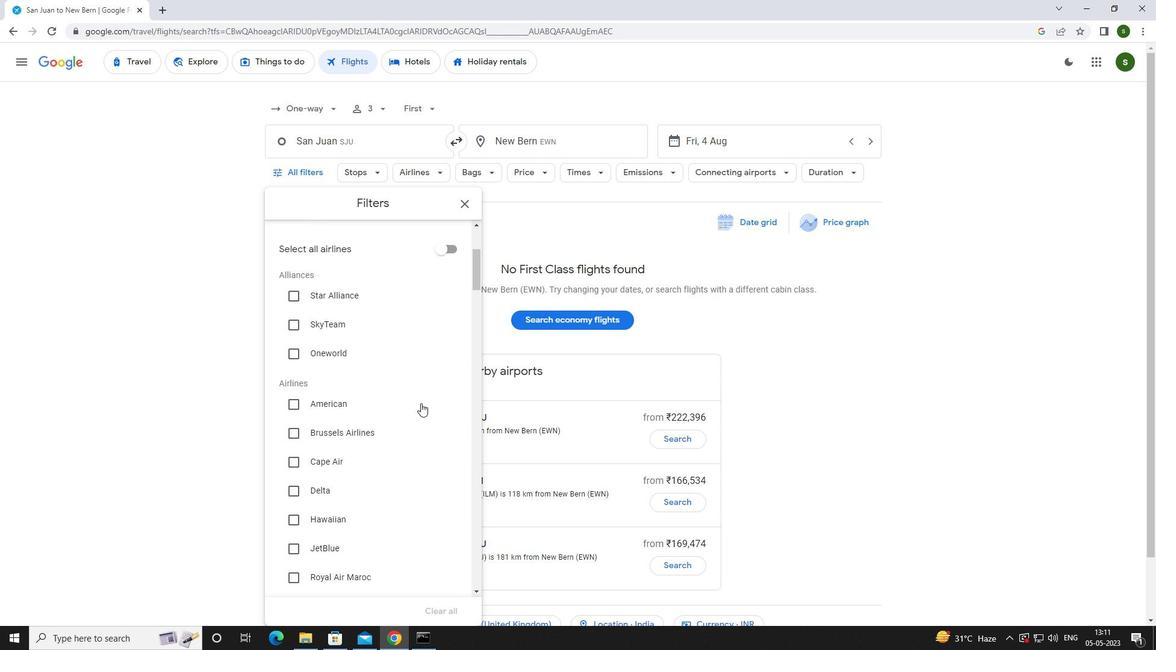 
Action: Mouse scrolled (420, 402) with delta (0, 0)
Screenshot: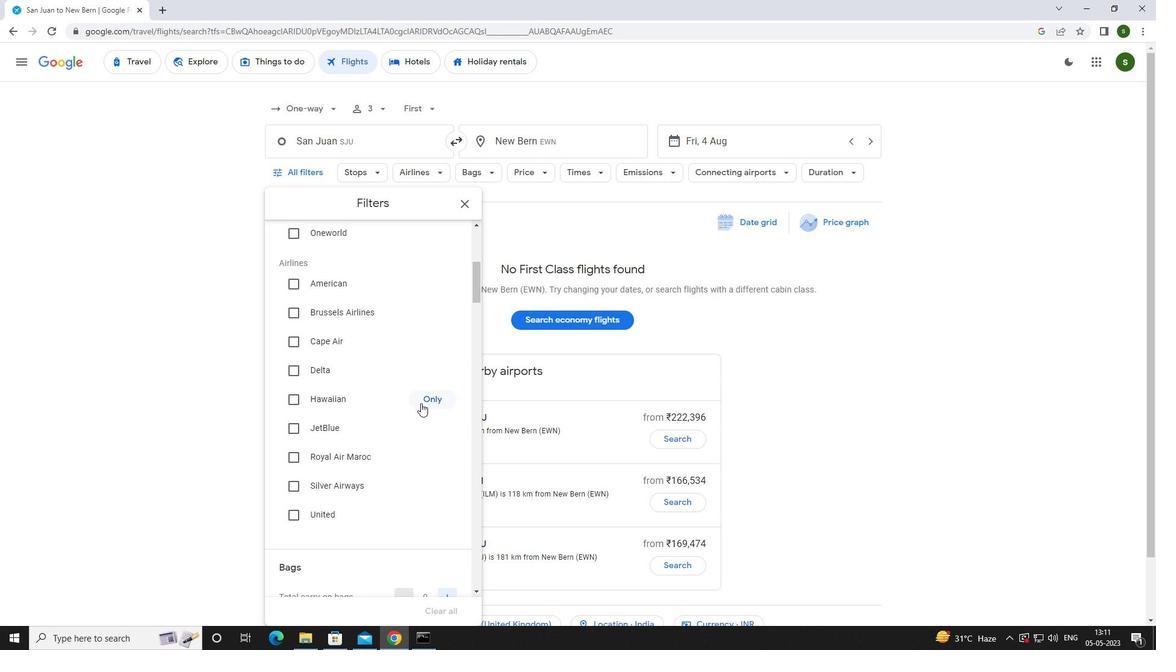 
Action: Mouse scrolled (420, 402) with delta (0, 0)
Screenshot: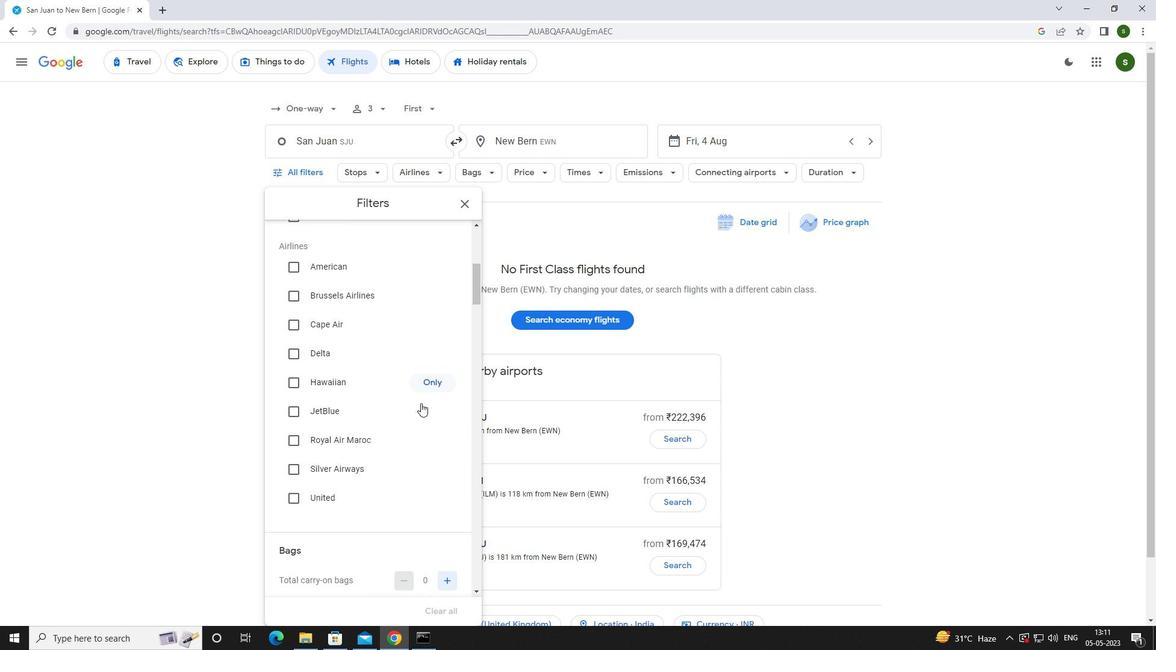 
Action: Mouse moved to (448, 470)
Screenshot: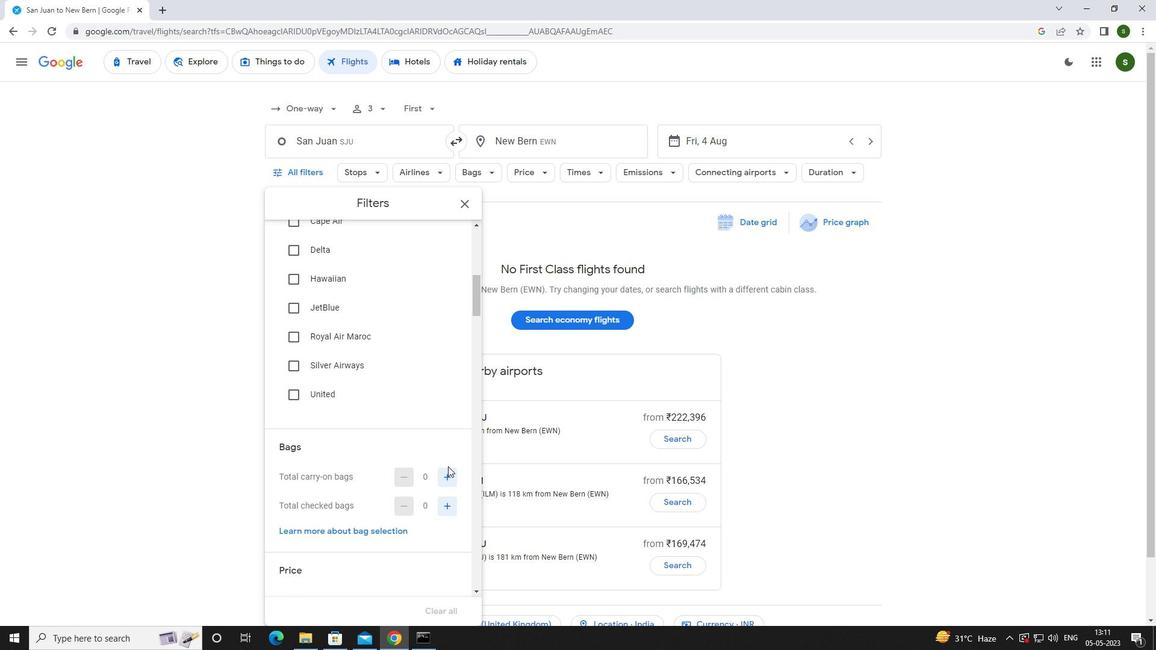 
Action: Mouse pressed left at (448, 470)
Screenshot: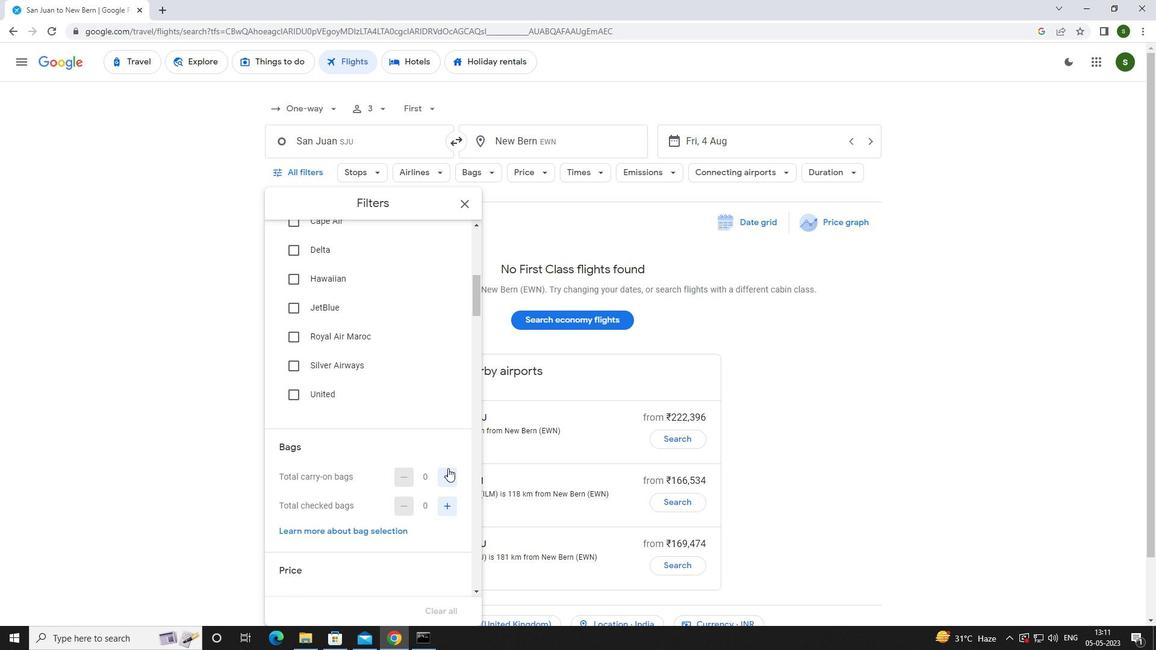 
Action: Mouse scrolled (448, 469) with delta (0, 0)
Screenshot: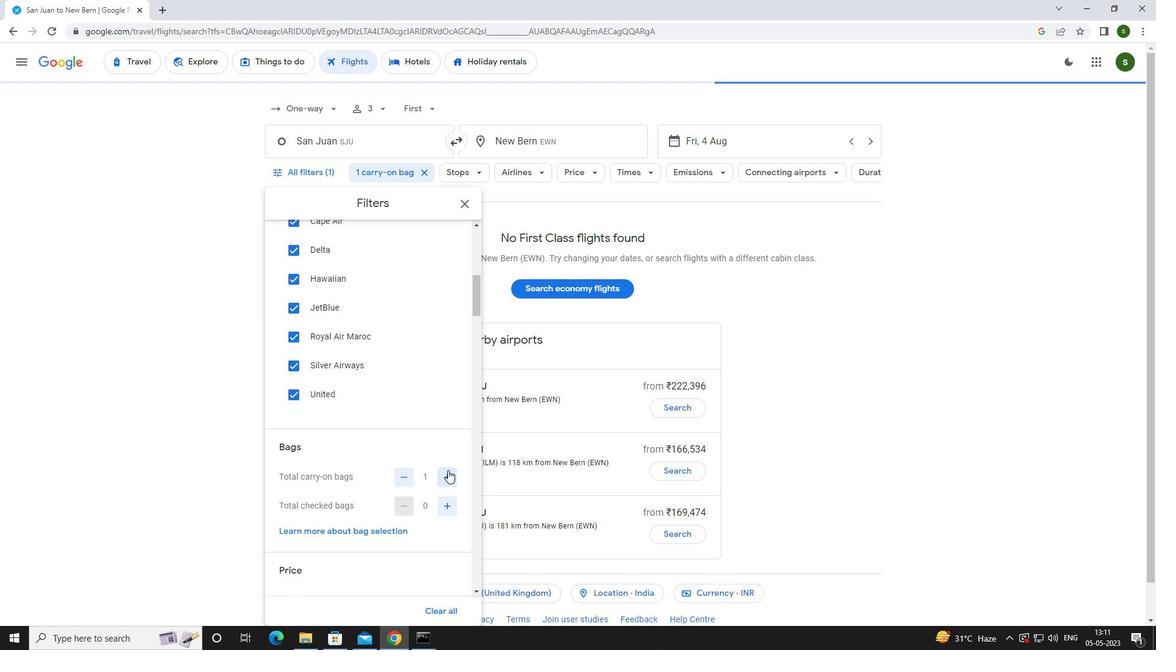 
Action: Mouse scrolled (448, 469) with delta (0, 0)
Screenshot: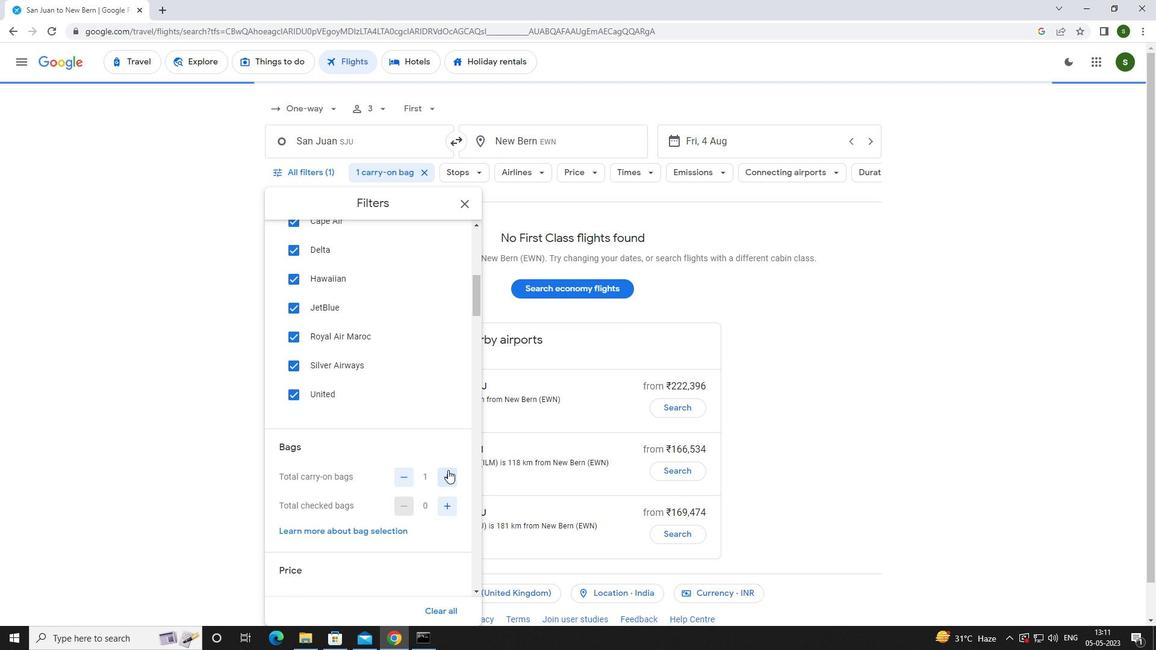 
Action: Mouse moved to (449, 504)
Screenshot: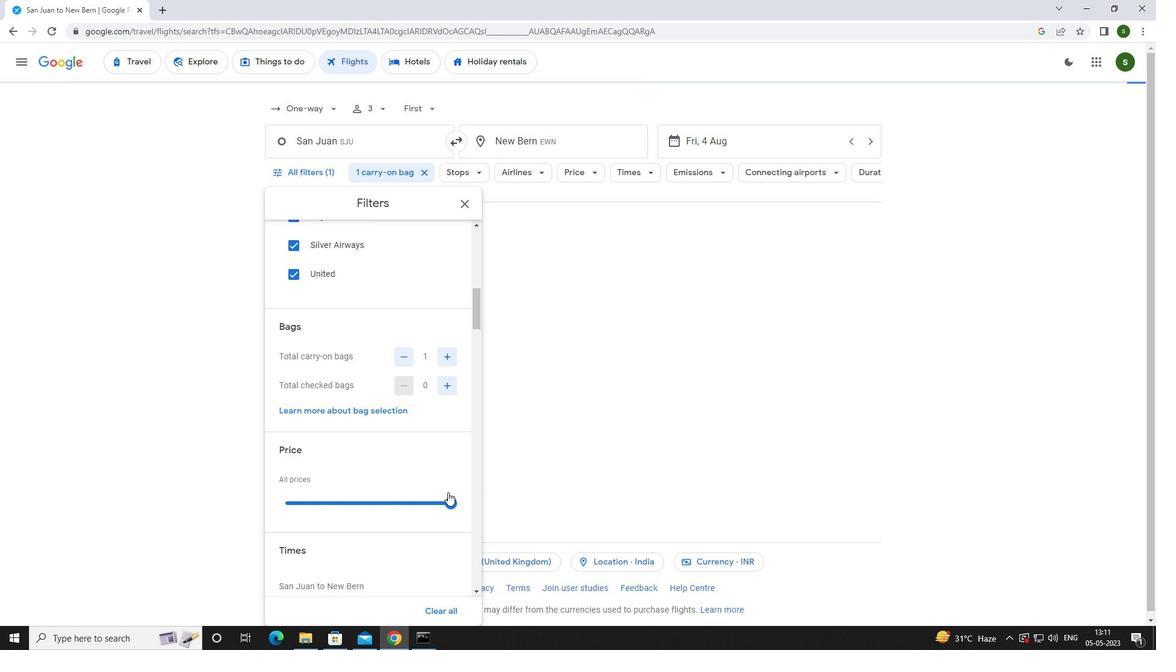 
Action: Mouse pressed left at (449, 504)
Screenshot: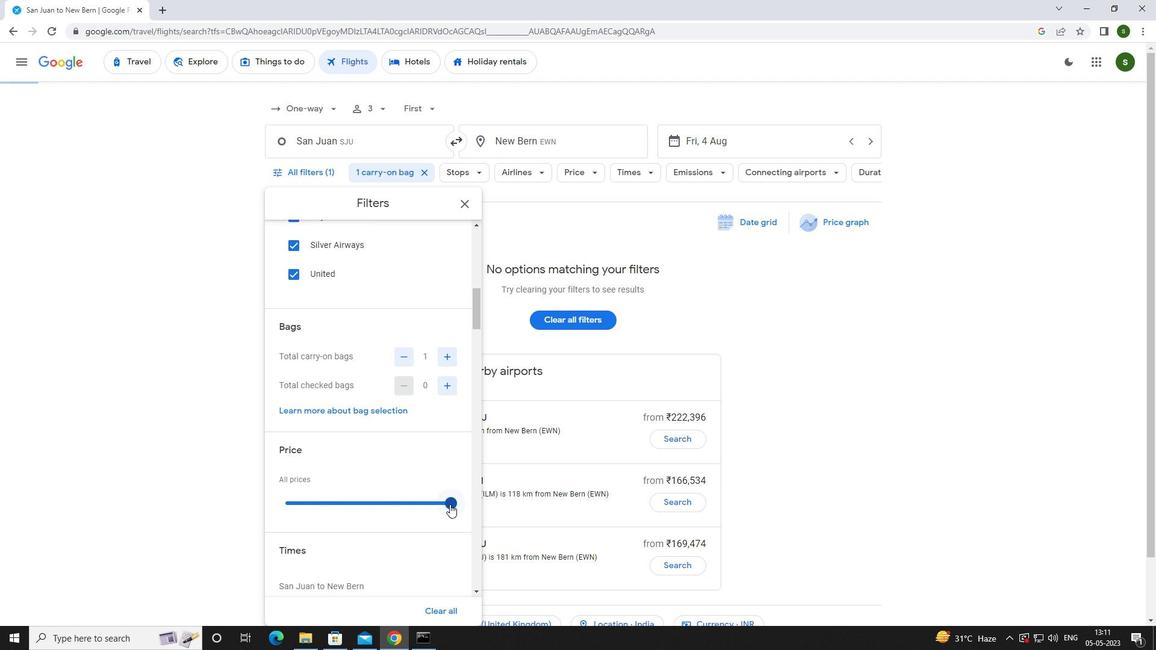 
Action: Mouse scrolled (449, 504) with delta (0, 0)
Screenshot: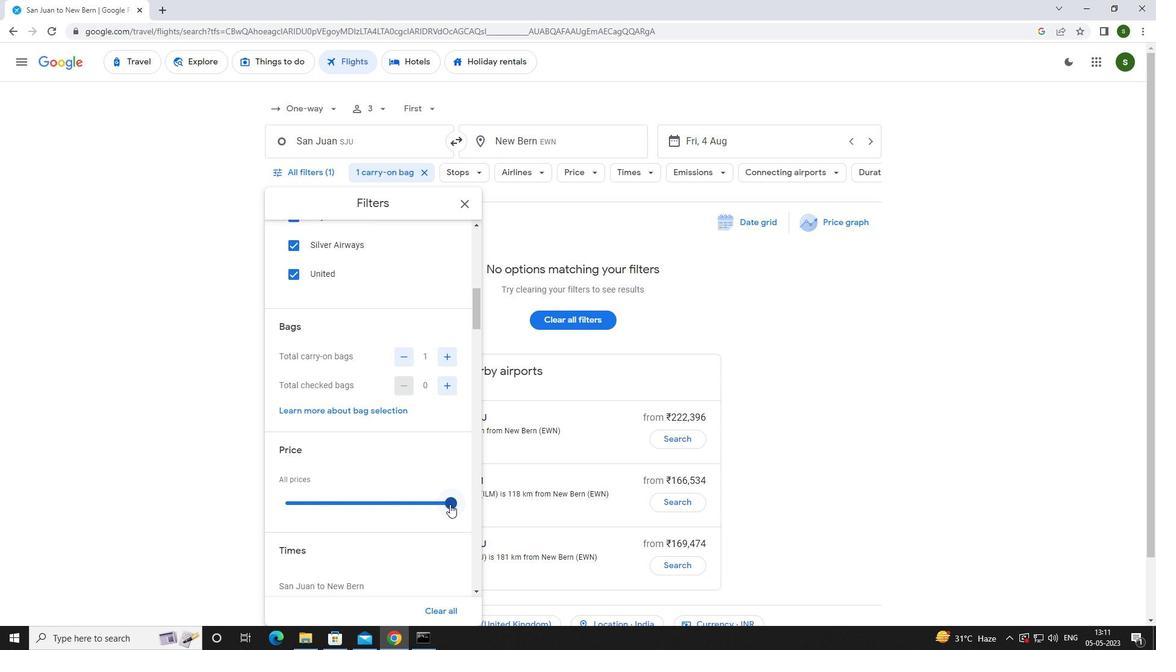 
Action: Mouse moved to (445, 502)
Screenshot: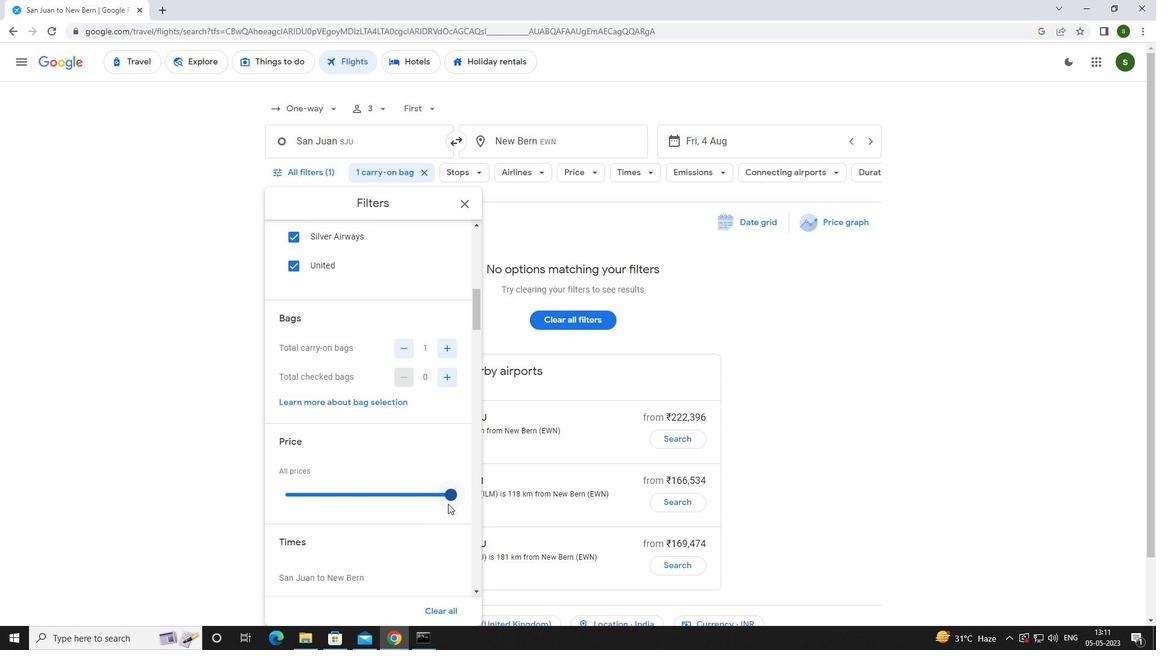 
Action: Mouse scrolled (445, 501) with delta (0, 0)
Screenshot: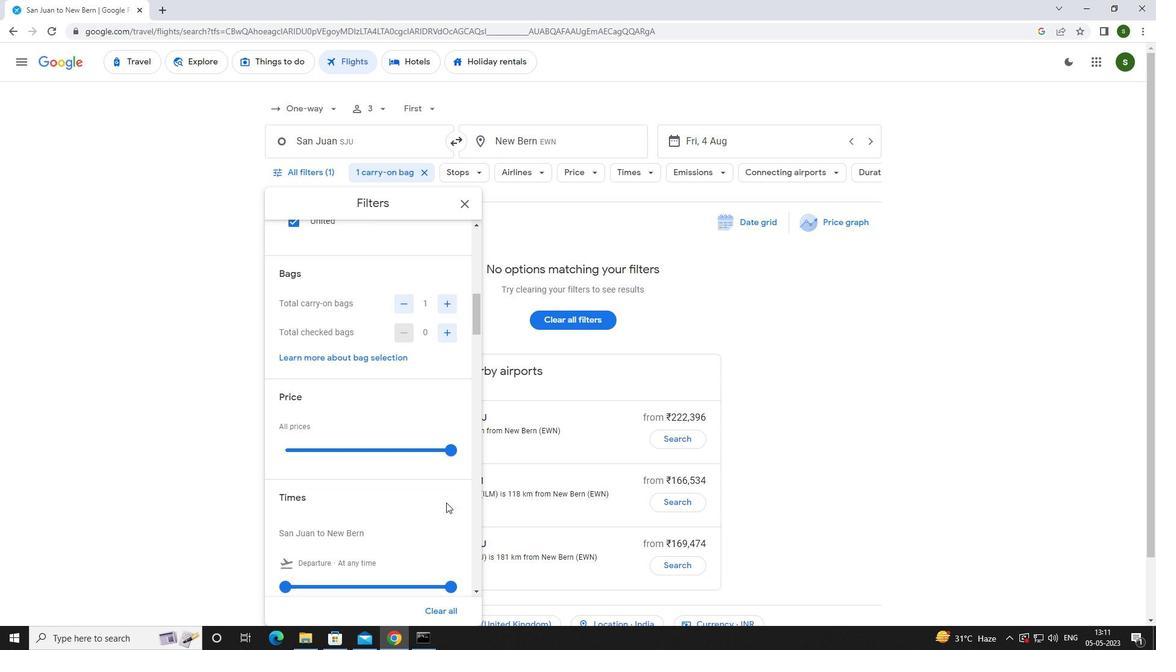 
Action: Mouse moved to (284, 517)
Screenshot: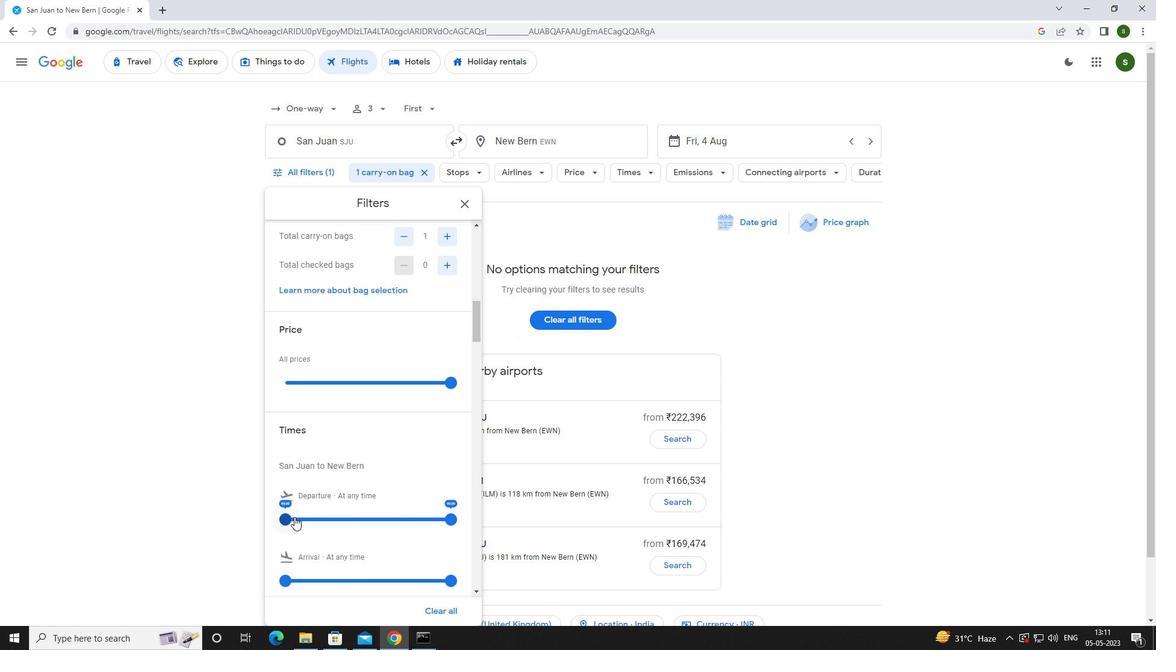 
Action: Mouse pressed left at (284, 517)
Screenshot: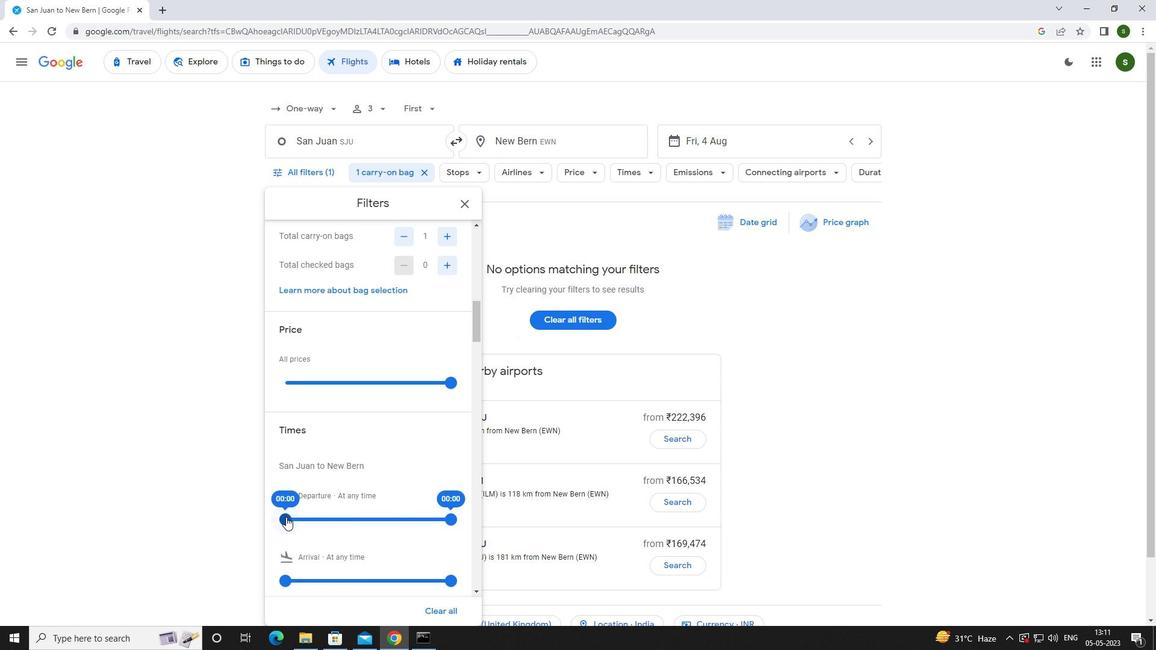 
Action: Mouse moved to (763, 485)
Screenshot: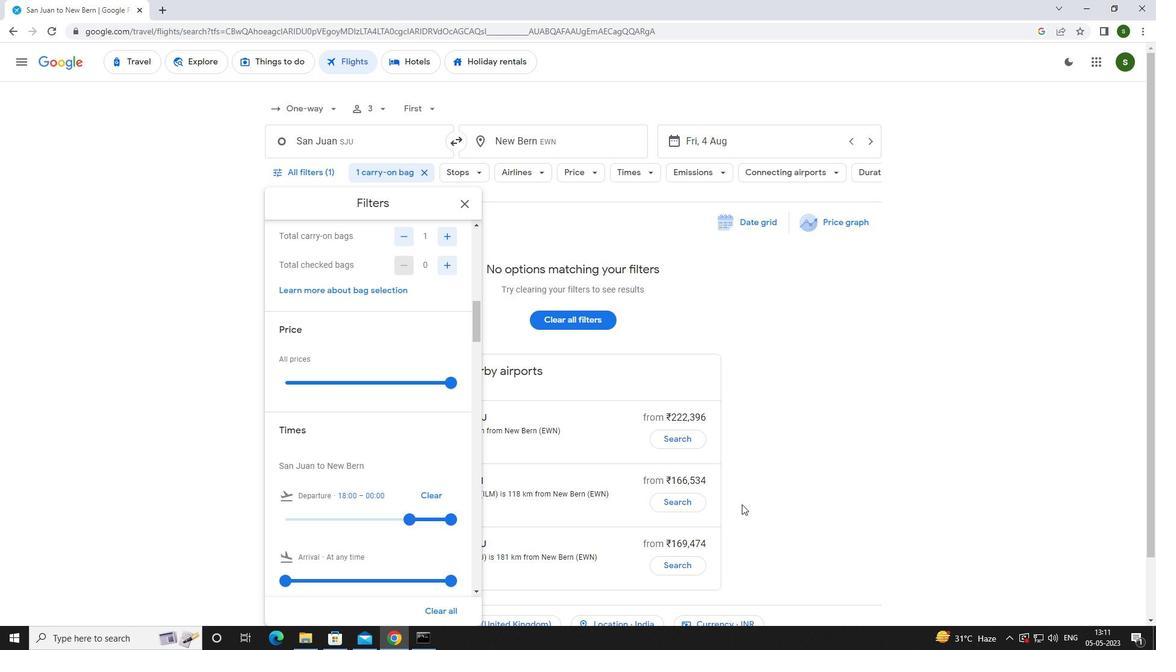 
Action: Mouse pressed left at (763, 485)
Screenshot: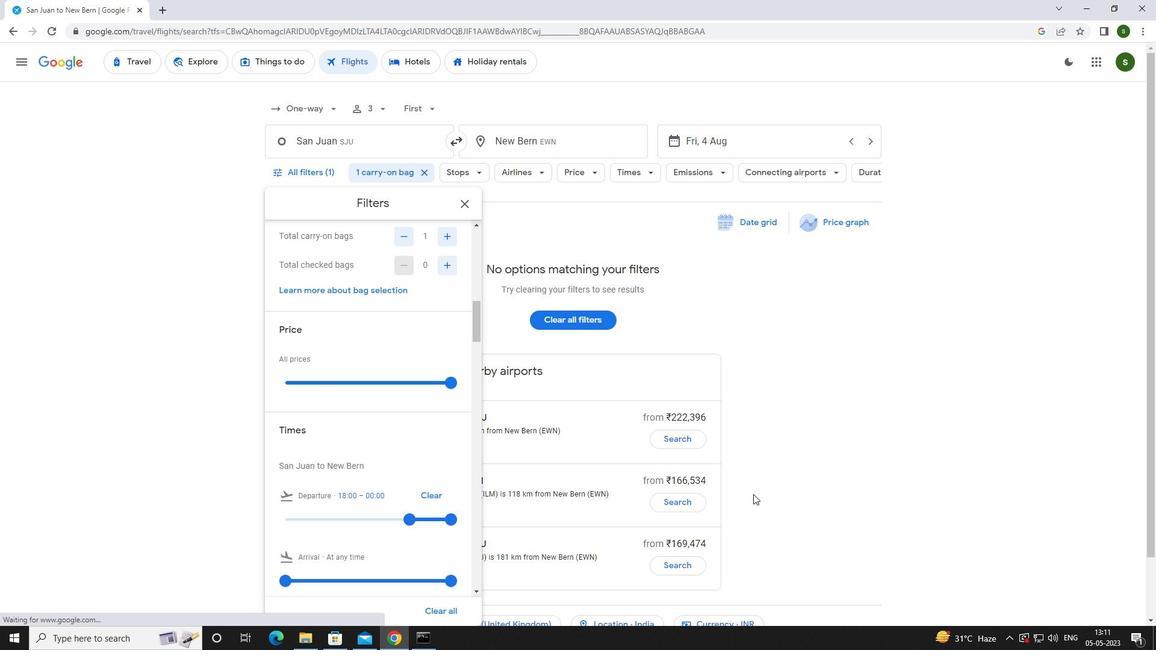 
